 Task: Open Card Graphic Design Review in Board Diversity and Inclusion Initiatives to Workspace Enterprise Content Management and add a team member Softage.4@softage.net, a label Red, a checklist Content Creation, an attachment from your google drive, a color Red and finally, add a card description 'Conduct performance review for team member' and a comment 'Let us make sure we have a clear understanding of the objectives and requirements of this task before getting started.'. Add a start date 'Jan 08, 1900' with a due date 'Jan 15, 1900'
Action: Mouse moved to (80, 292)
Screenshot: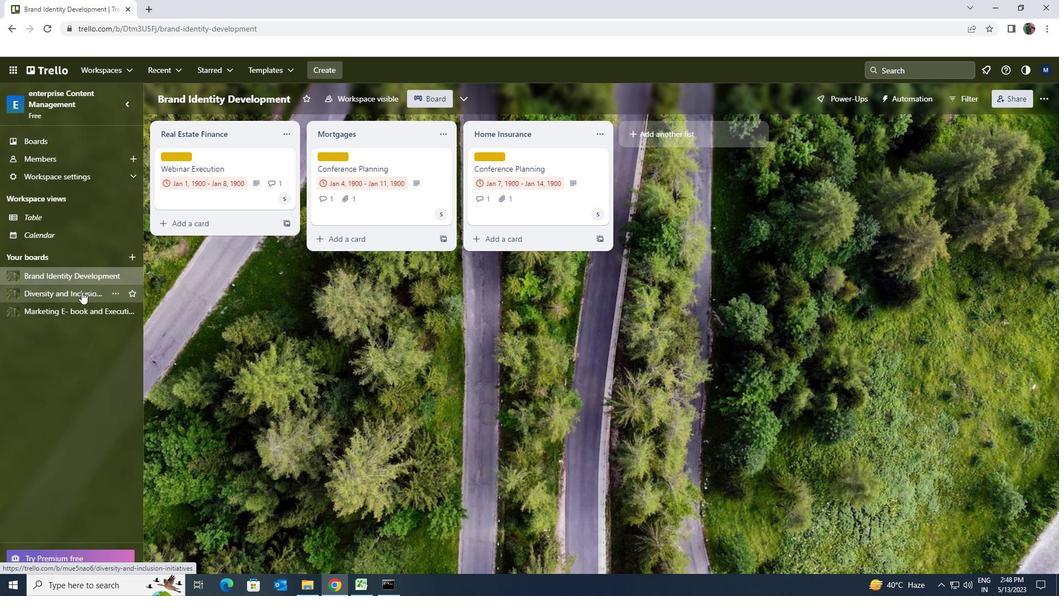 
Action: Mouse pressed left at (80, 292)
Screenshot: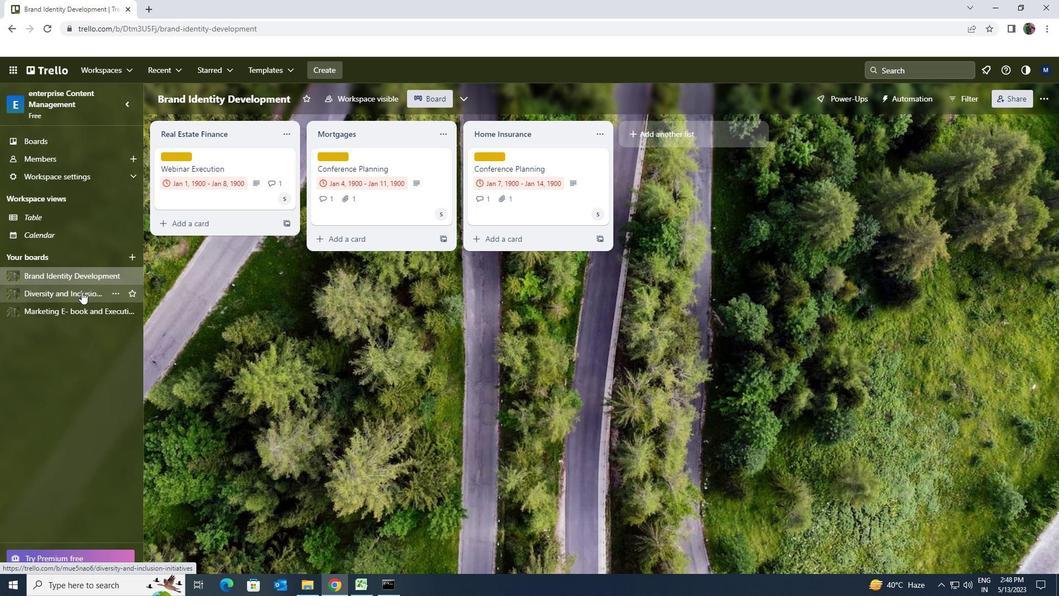 
Action: Mouse moved to (543, 152)
Screenshot: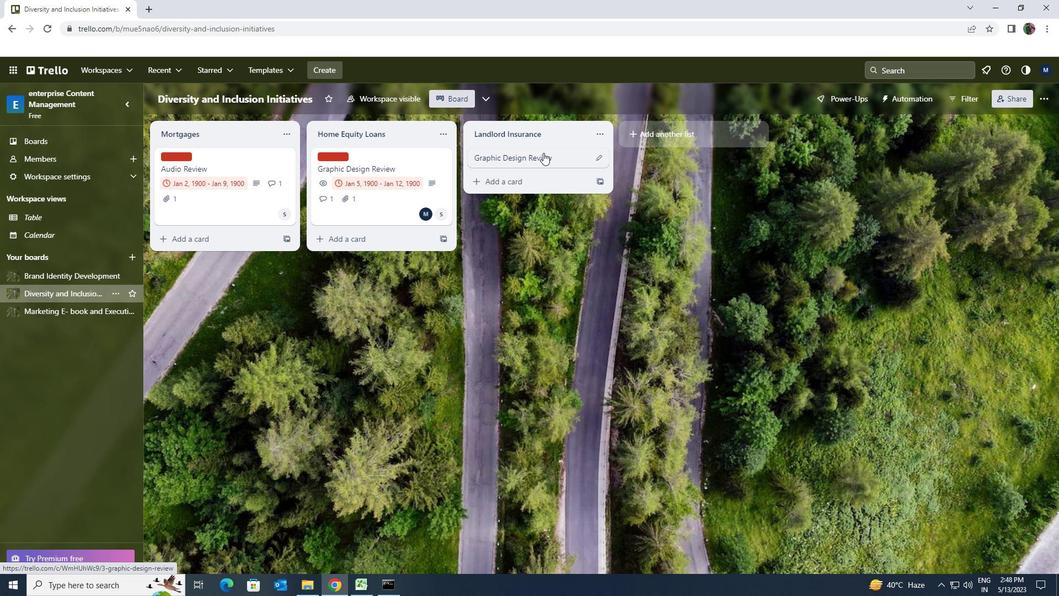 
Action: Mouse pressed left at (543, 152)
Screenshot: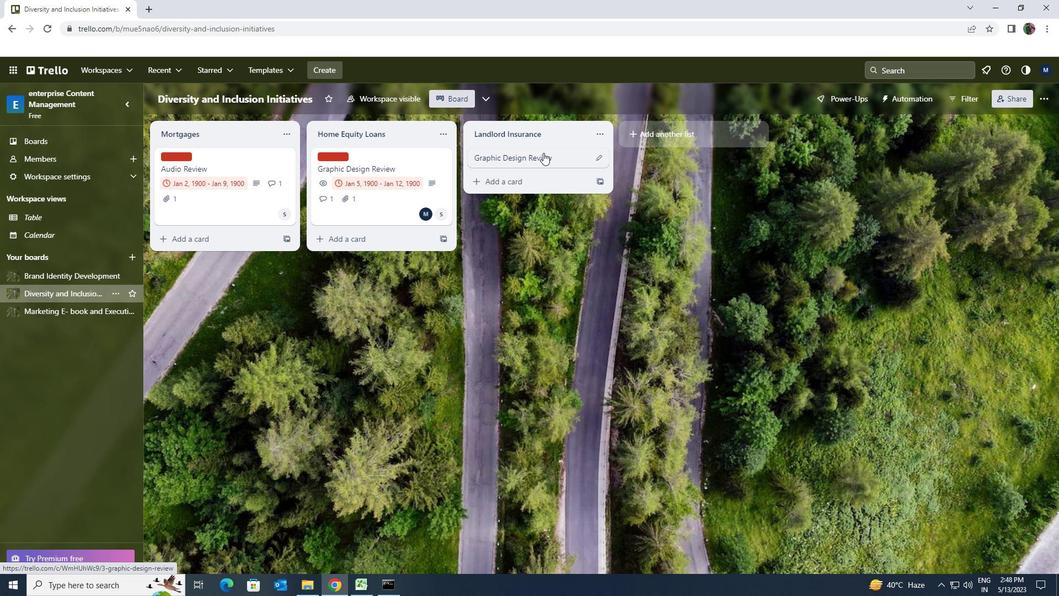 
Action: Mouse moved to (658, 154)
Screenshot: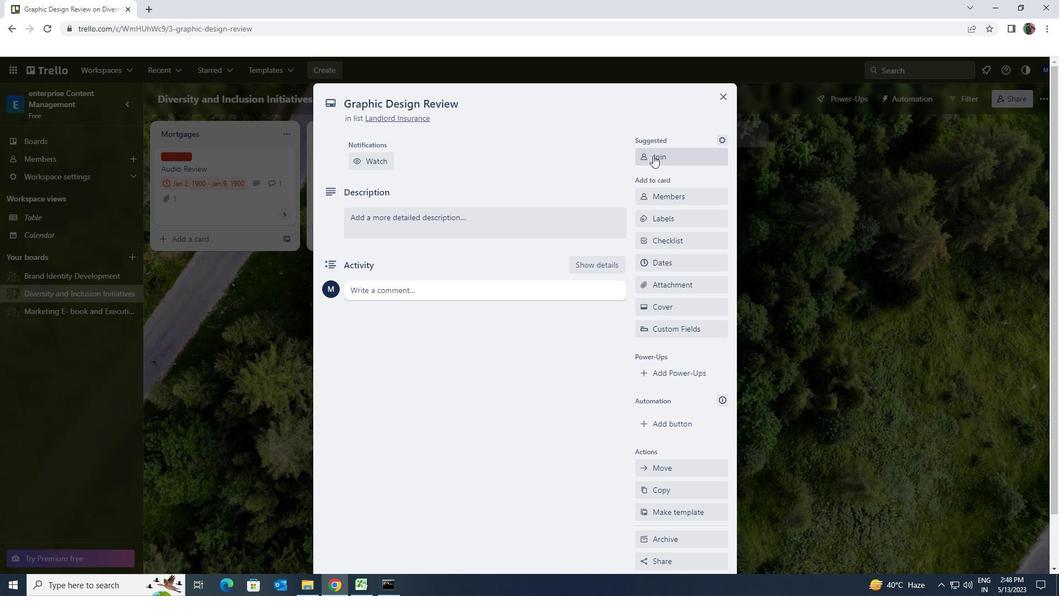 
Action: Mouse pressed left at (658, 154)
Screenshot: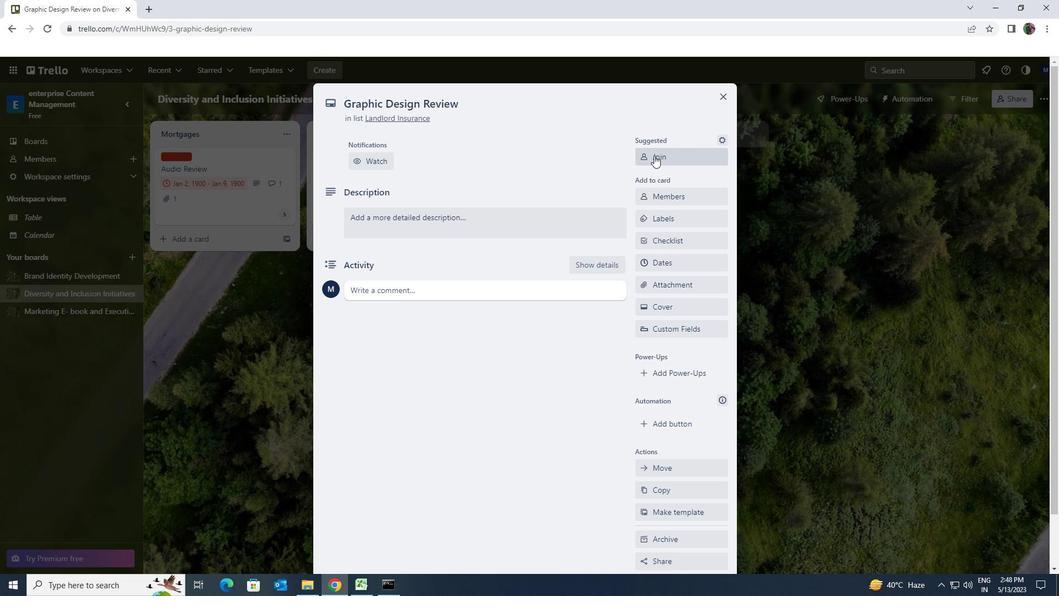 
Action: Mouse pressed left at (658, 154)
Screenshot: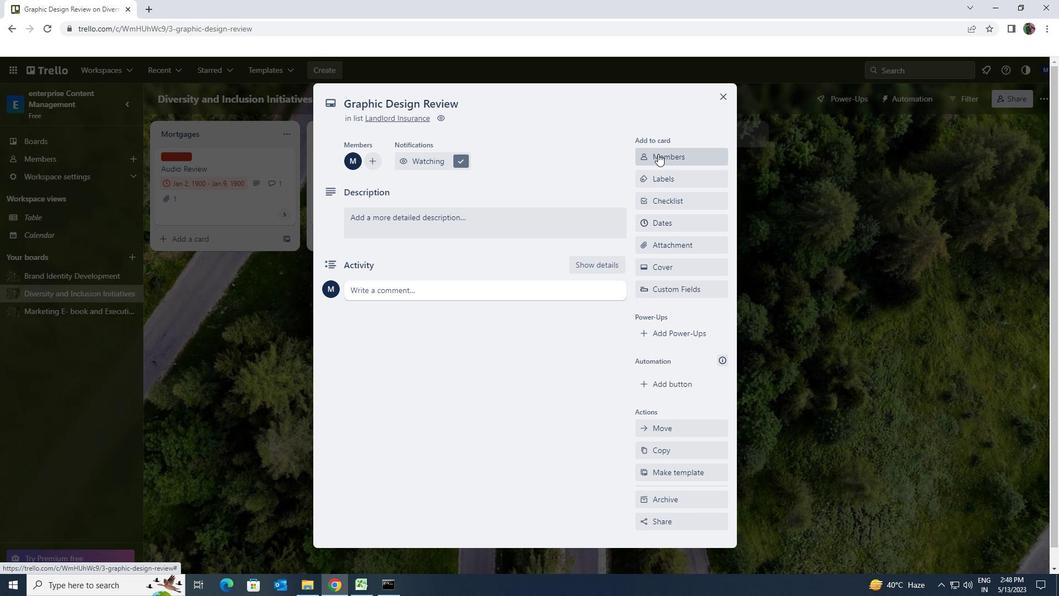 
Action: Key pressed softage.4<Key.shift>@SOFTAGE.NET
Screenshot: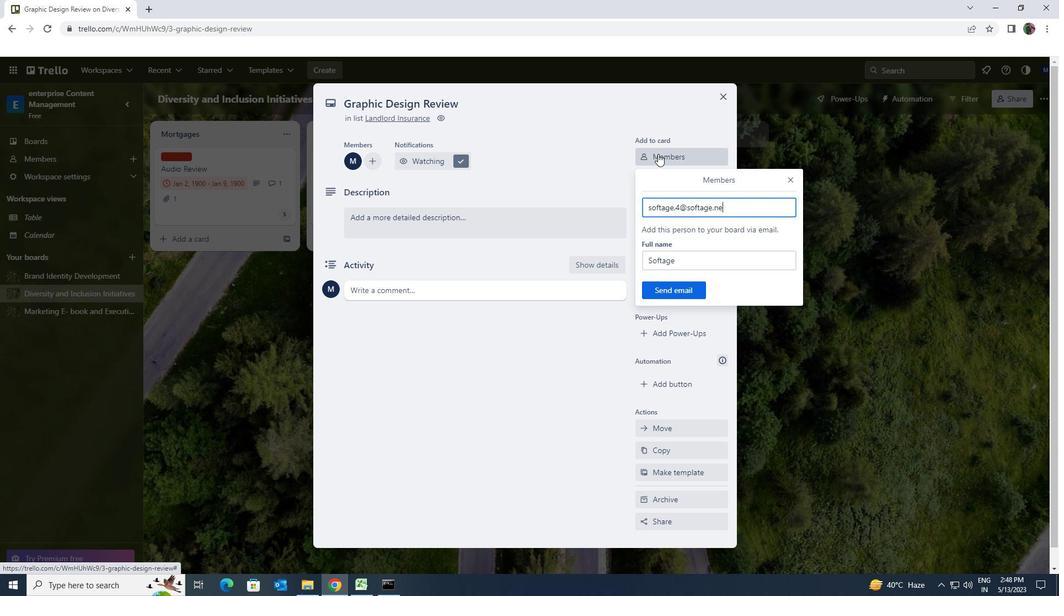 
Action: Mouse moved to (678, 287)
Screenshot: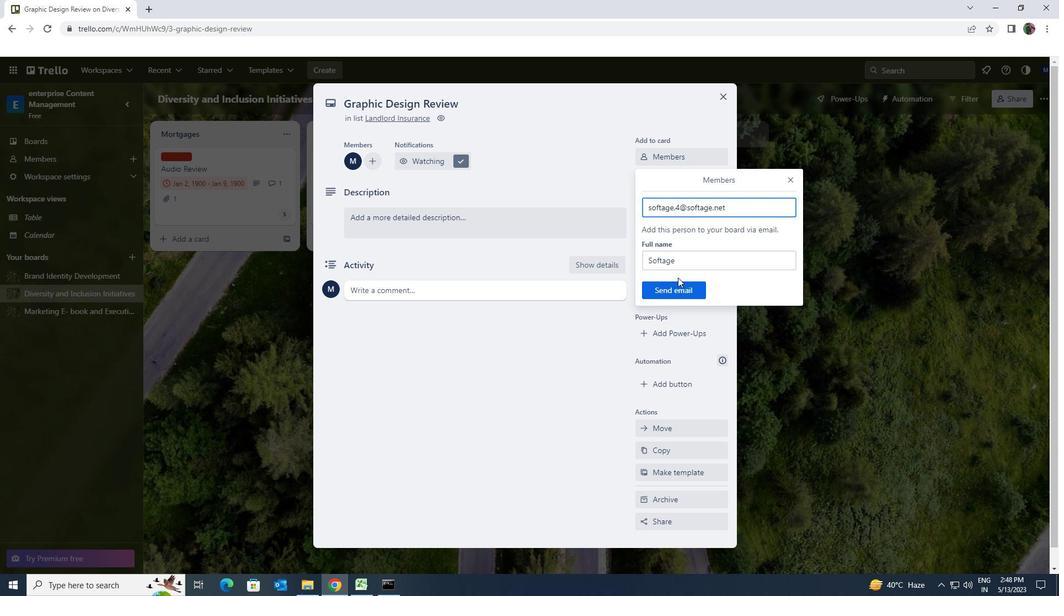 
Action: Mouse pressed left at (678, 287)
Screenshot: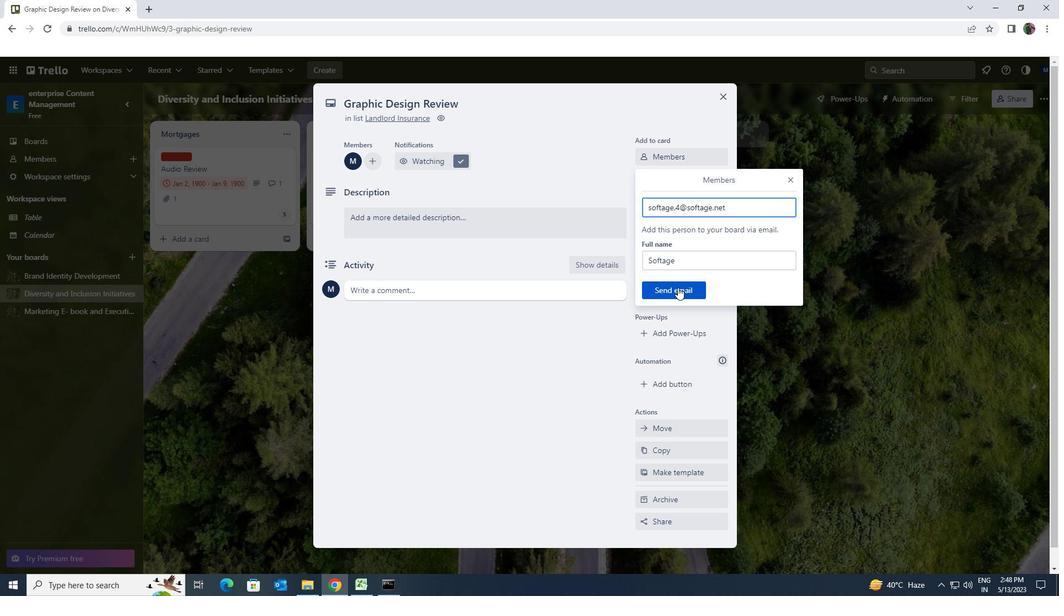 
Action: Mouse moved to (675, 181)
Screenshot: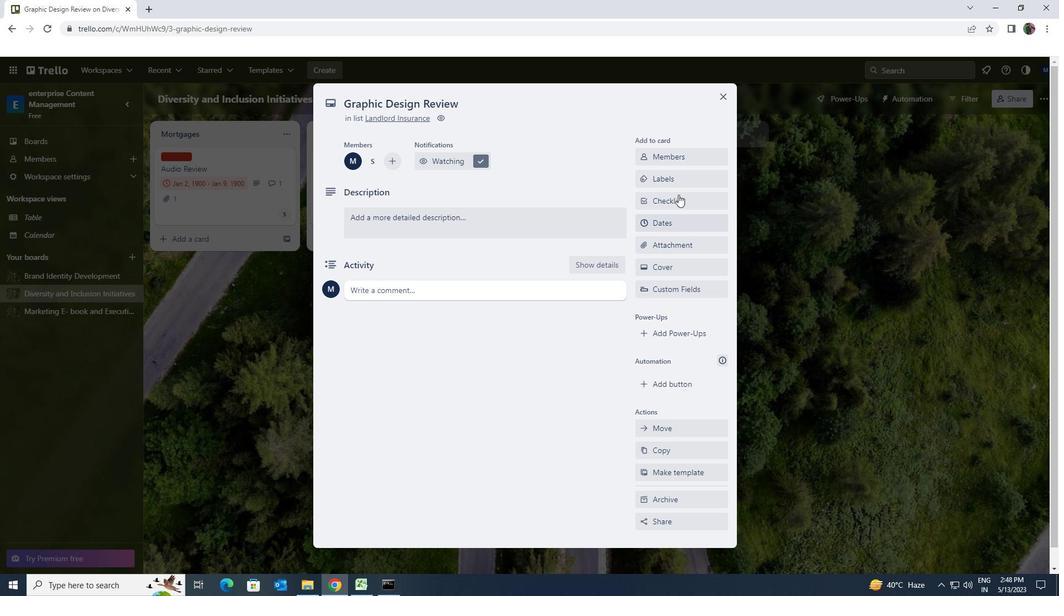 
Action: Mouse pressed left at (675, 181)
Screenshot: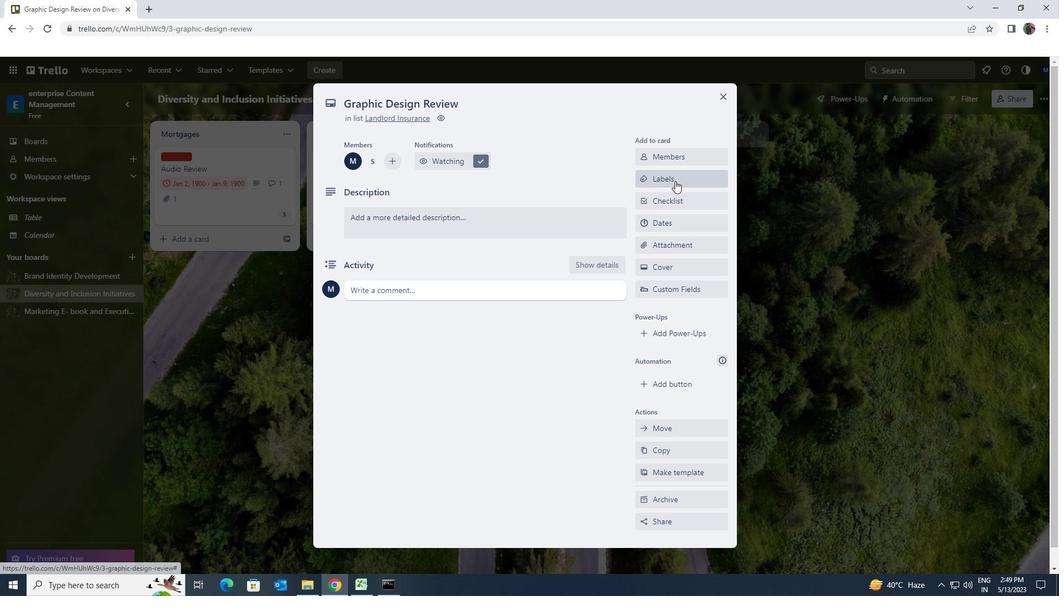 
Action: Mouse moved to (730, 415)
Screenshot: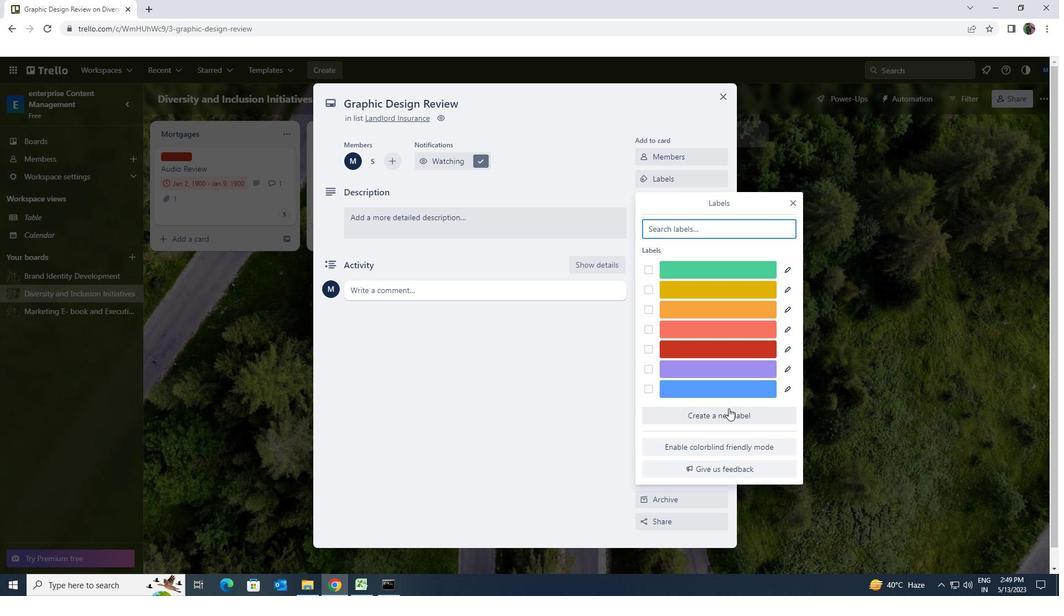 
Action: Mouse pressed left at (730, 415)
Screenshot: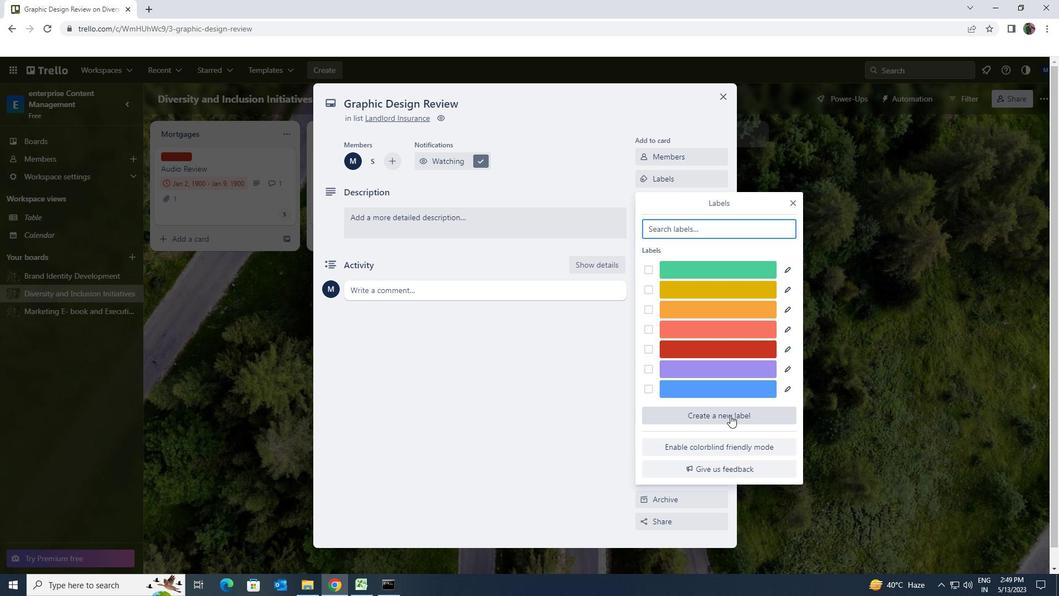 
Action: Mouse moved to (757, 379)
Screenshot: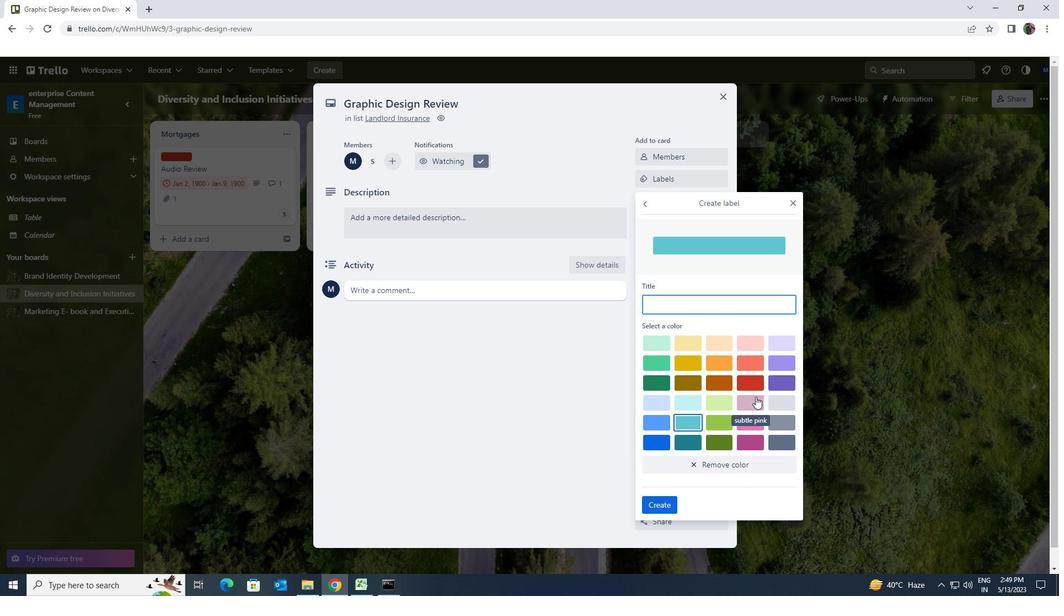 
Action: Mouse pressed left at (757, 379)
Screenshot: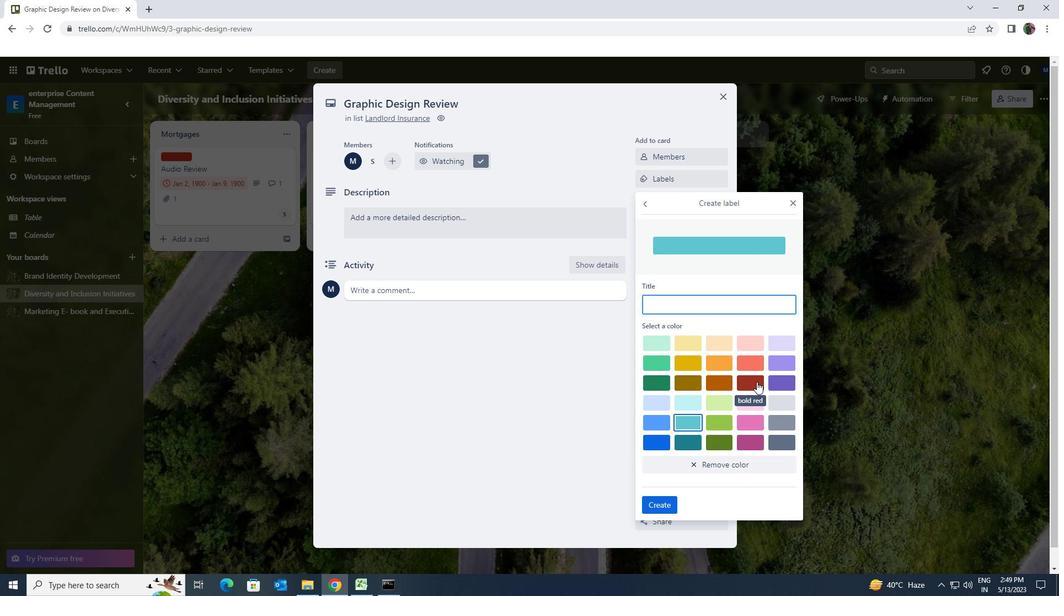 
Action: Mouse moved to (666, 500)
Screenshot: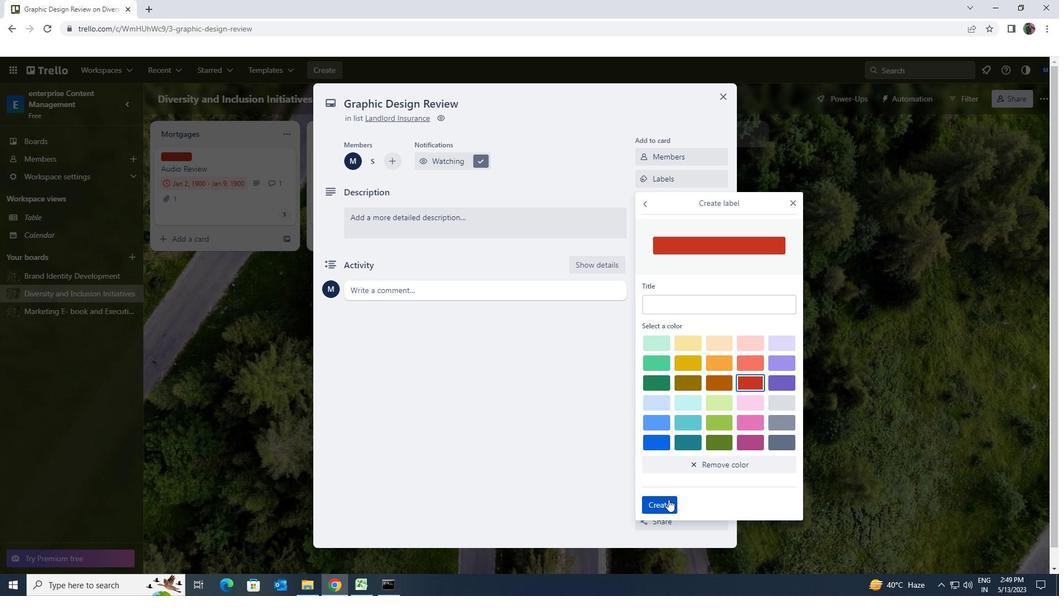 
Action: Mouse pressed left at (666, 500)
Screenshot: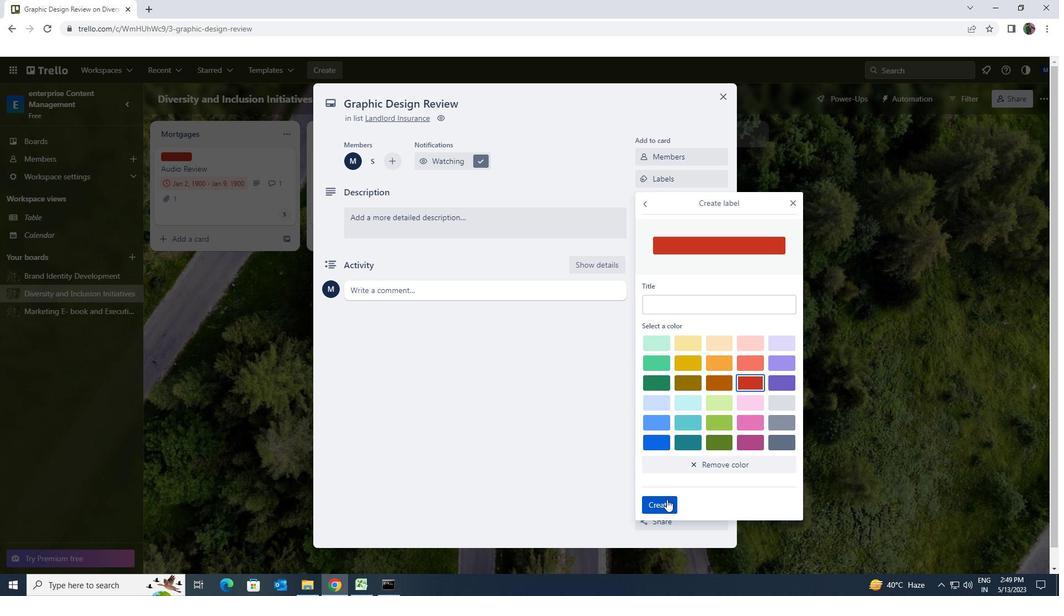 
Action: Mouse moved to (792, 203)
Screenshot: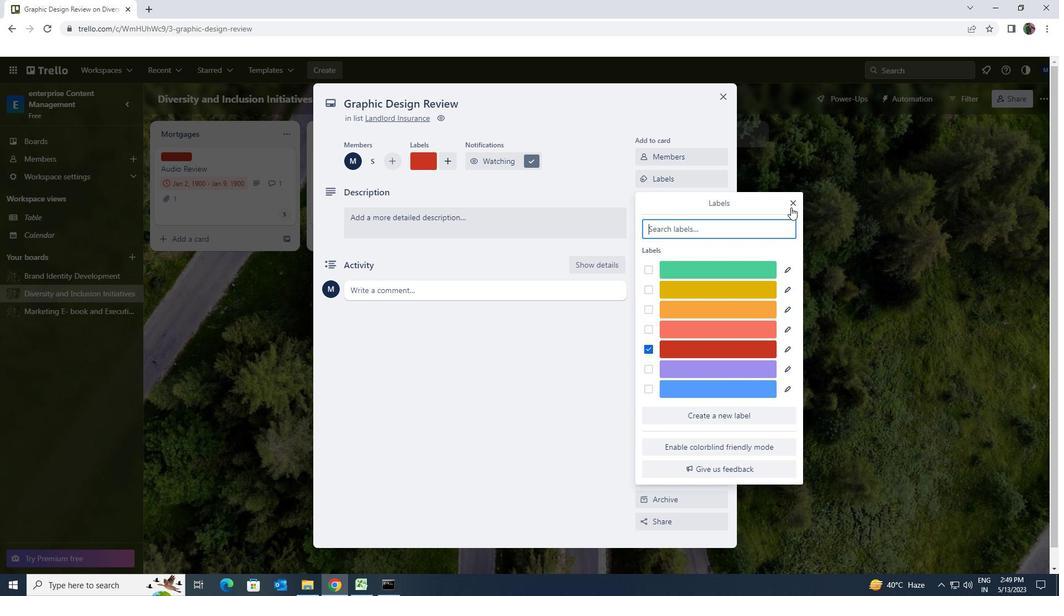 
Action: Mouse pressed left at (792, 203)
Screenshot: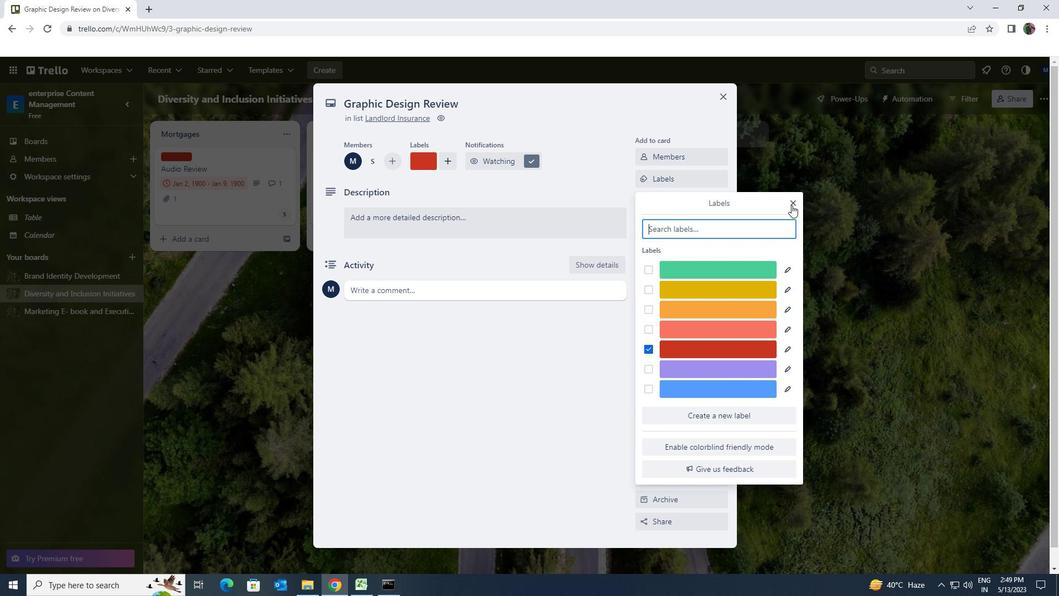 
Action: Mouse moved to (696, 202)
Screenshot: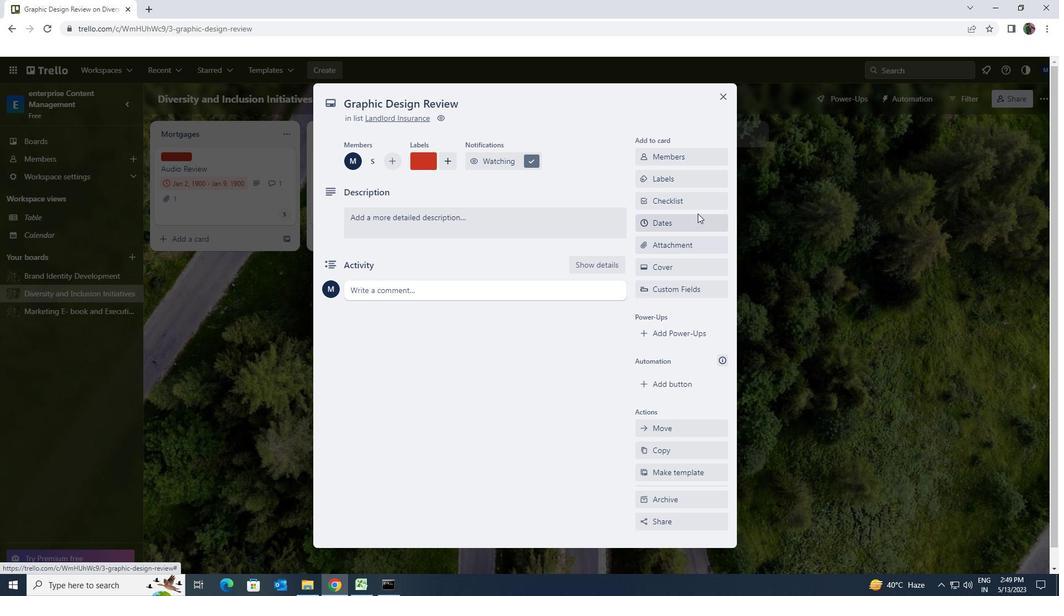 
Action: Mouse pressed left at (696, 202)
Screenshot: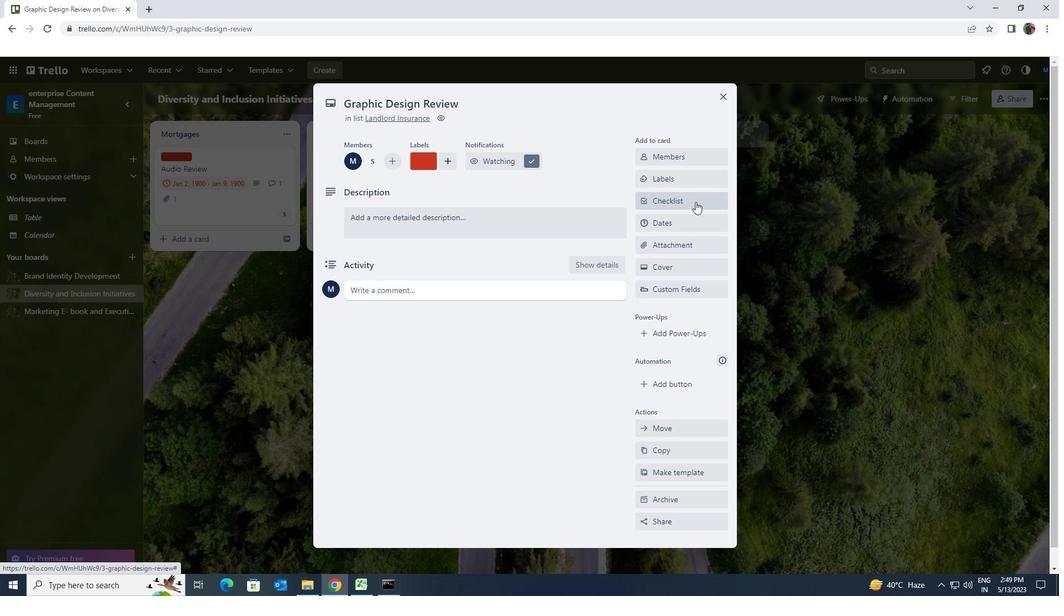 
Action: Key pressed <Key.shift>CONTENT<Key.space><Key.shift>CREATION
Screenshot: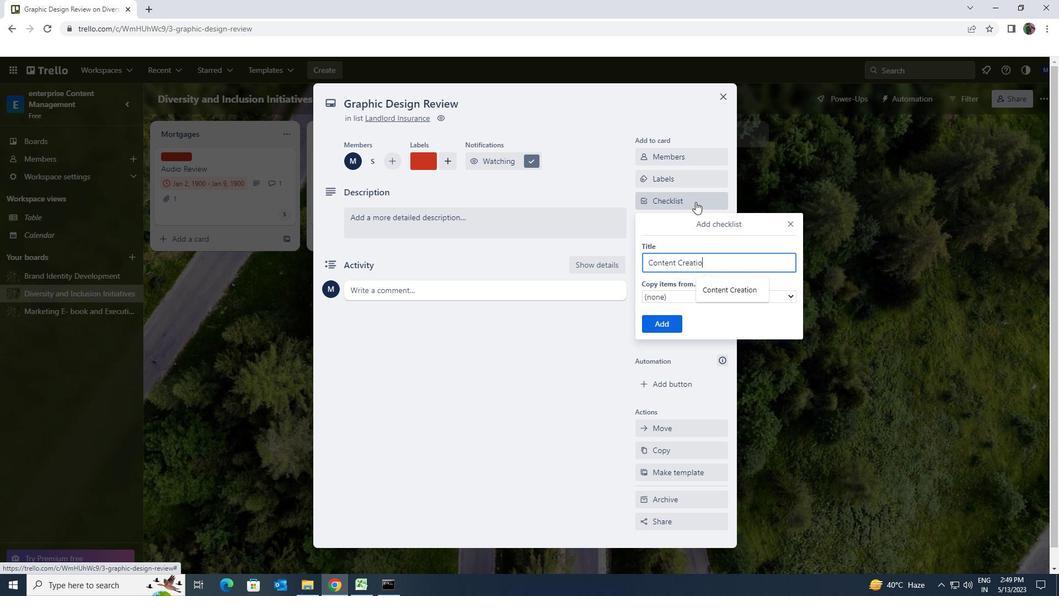 
Action: Mouse moved to (678, 318)
Screenshot: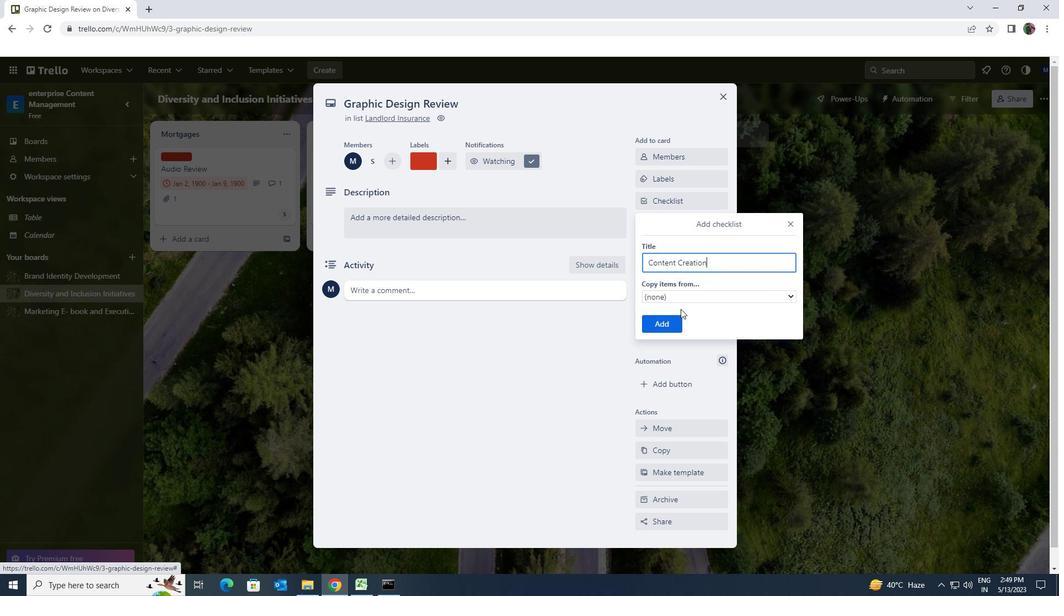 
Action: Mouse pressed left at (678, 318)
Screenshot: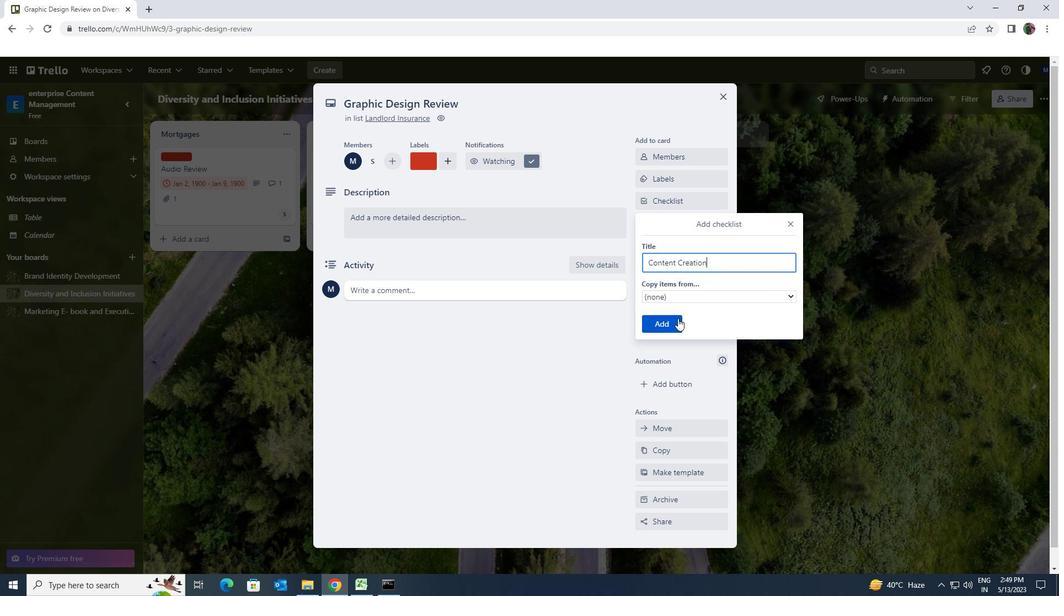
Action: Mouse moved to (678, 243)
Screenshot: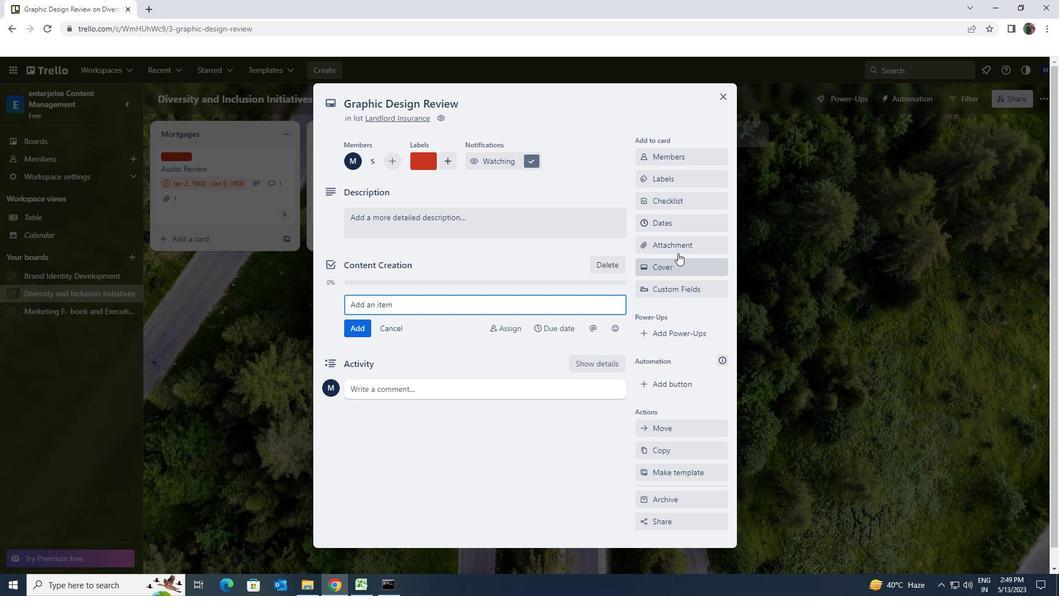 
Action: Mouse pressed left at (678, 243)
Screenshot: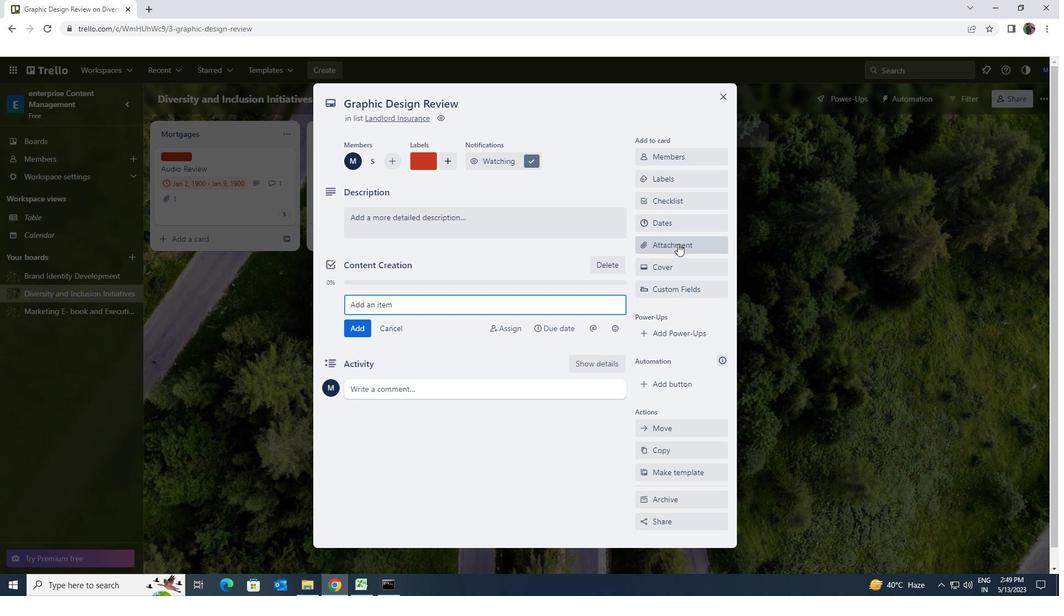 
Action: Mouse moved to (680, 326)
Screenshot: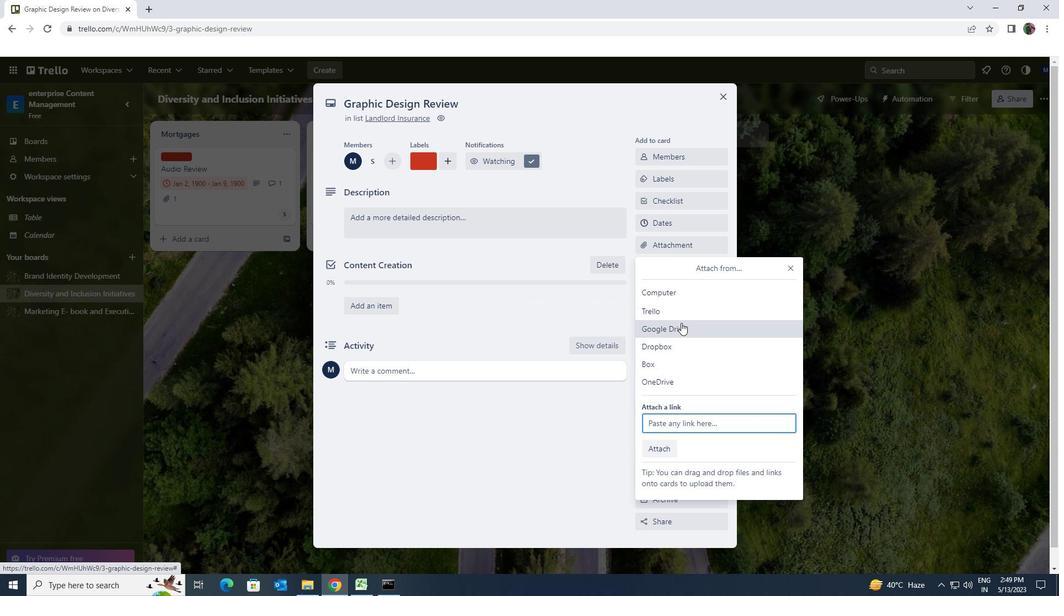 
Action: Mouse pressed left at (680, 326)
Screenshot: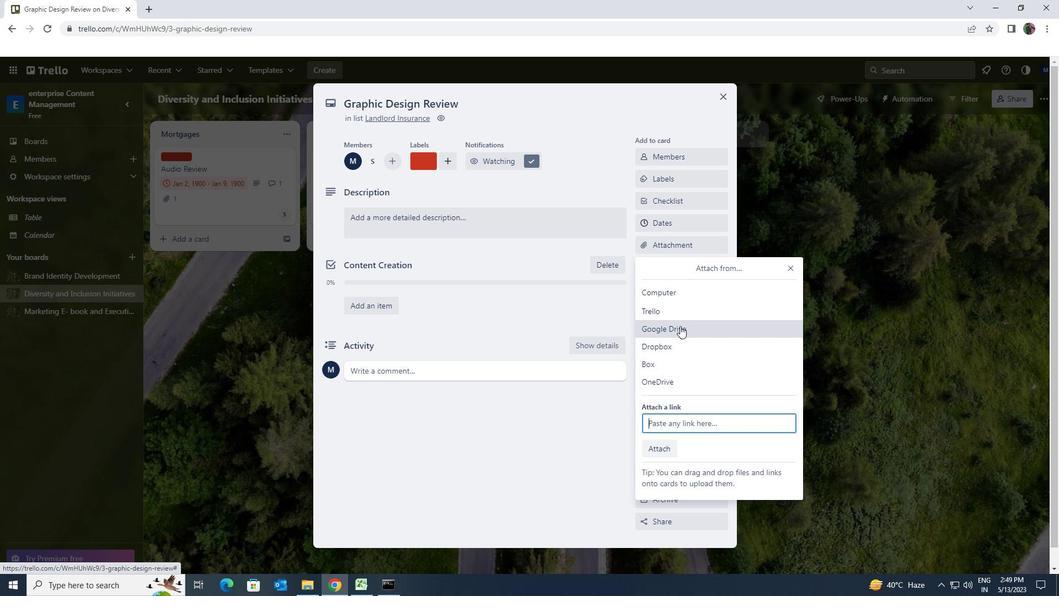 
Action: Mouse moved to (452, 336)
Screenshot: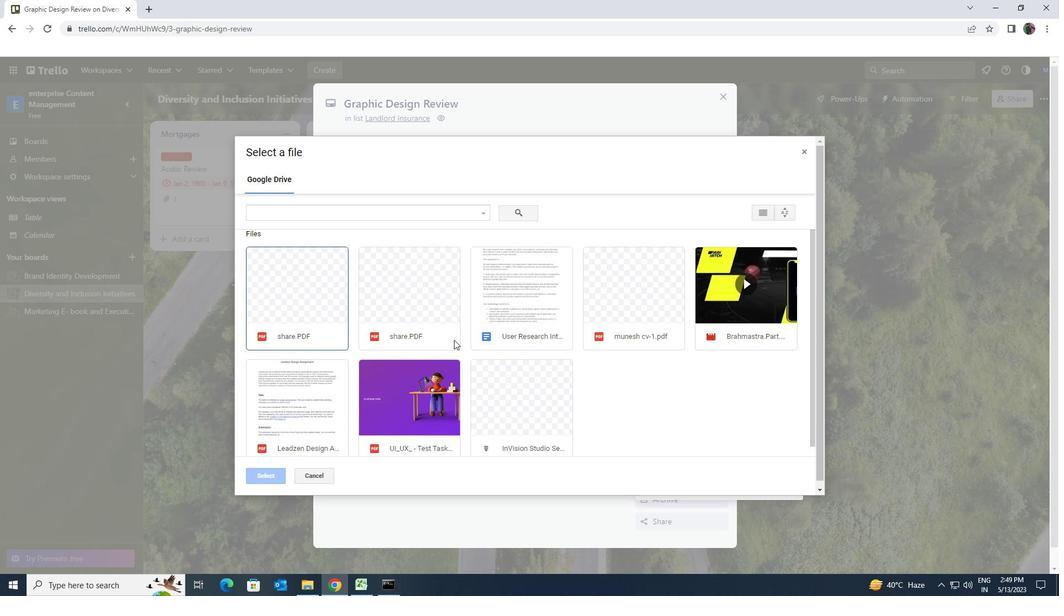 
Action: Mouse pressed left at (452, 336)
Screenshot: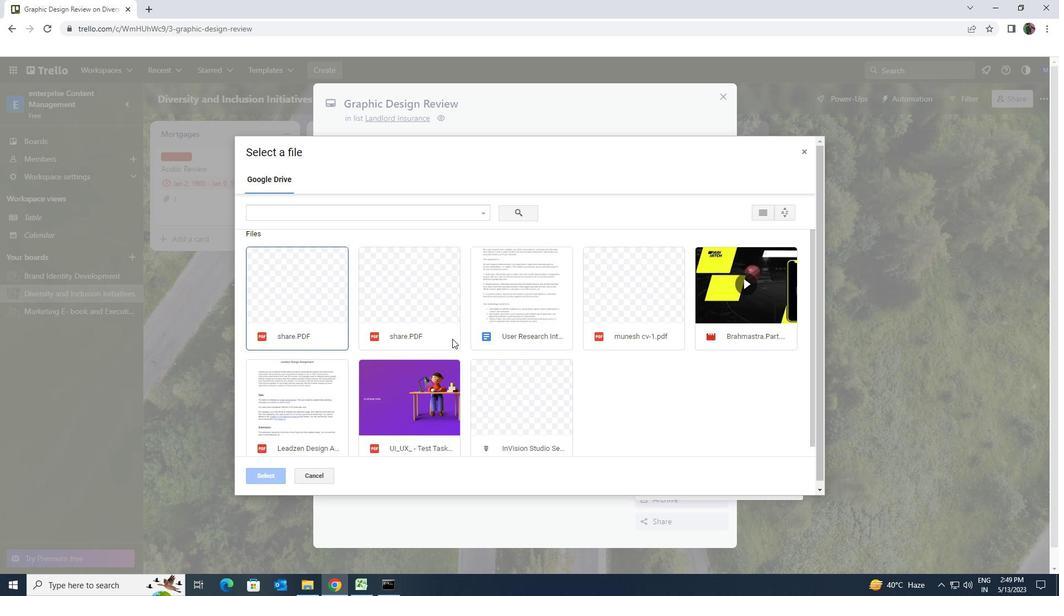 
Action: Mouse moved to (278, 470)
Screenshot: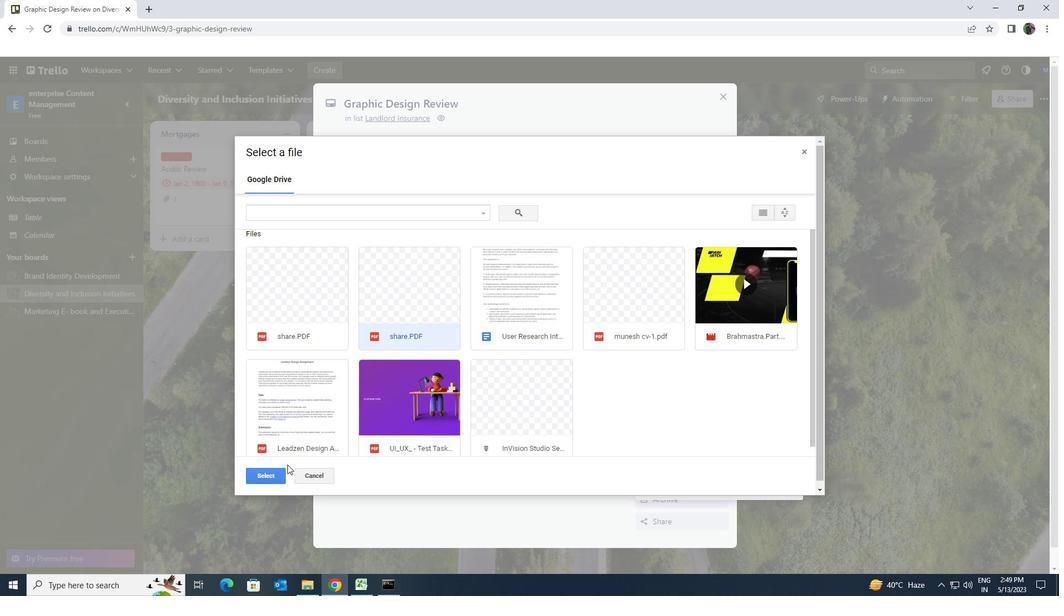 
Action: Mouse pressed left at (278, 470)
Screenshot: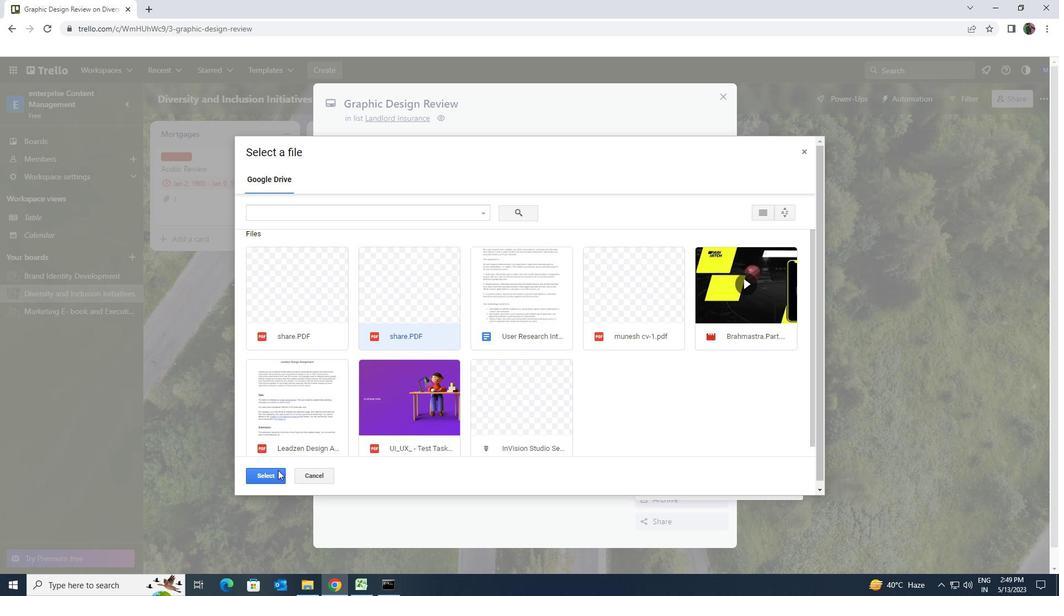 
Action: Mouse moved to (400, 224)
Screenshot: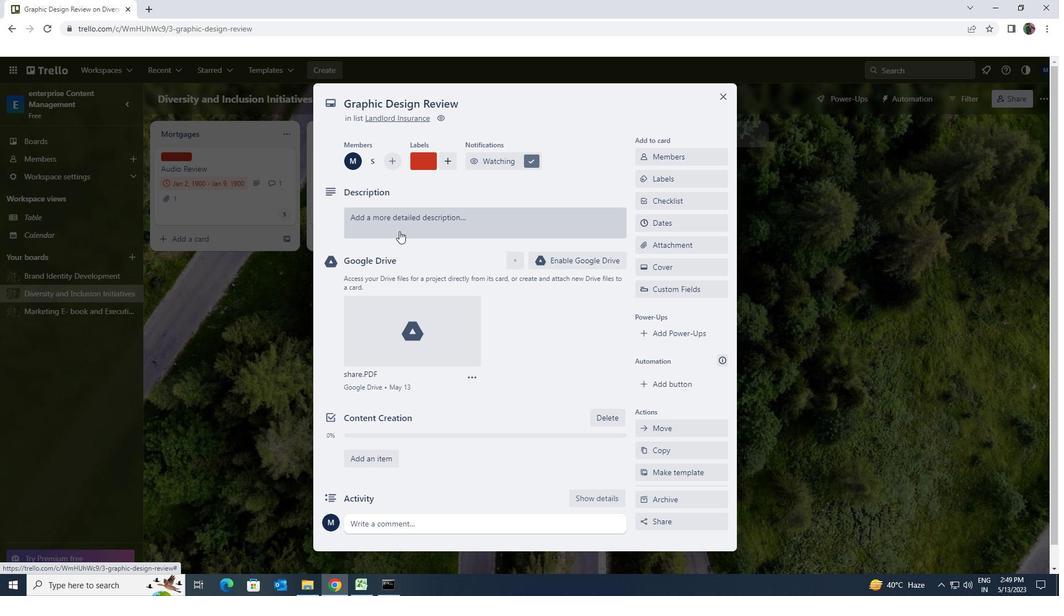 
Action: Mouse pressed left at (400, 224)
Screenshot: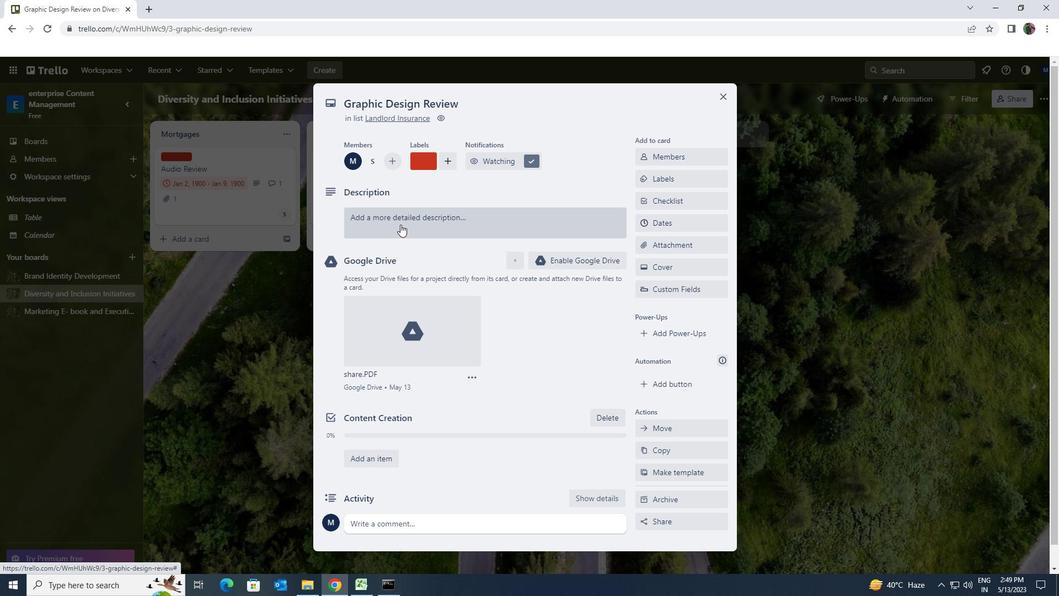 
Action: Mouse moved to (402, 223)
Screenshot: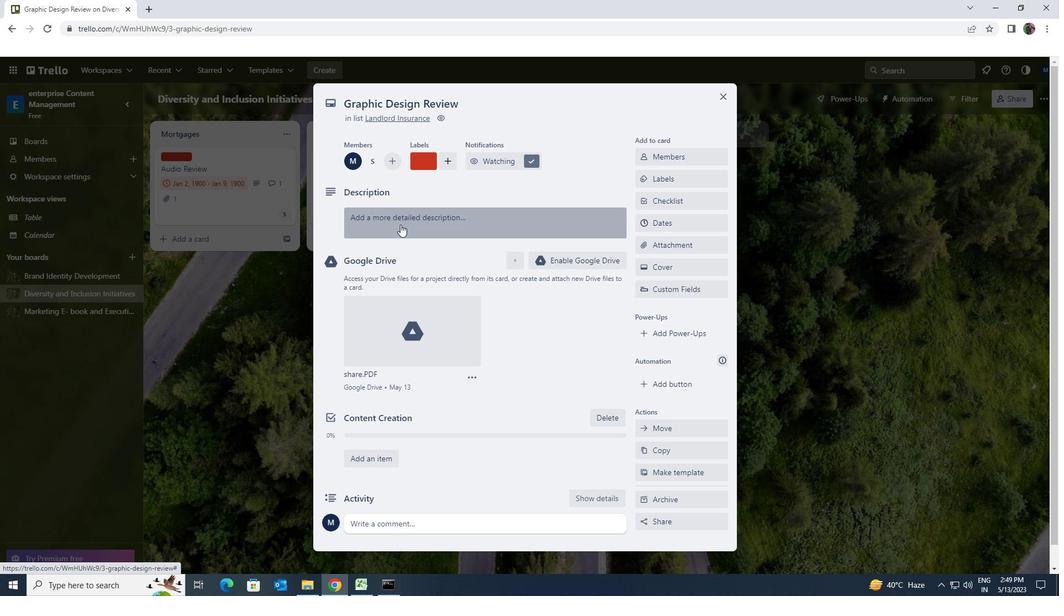 
Action: Key pressed <Key.shift>CONDUCT<Key.space><Key.shift><Key.shift><Key.shift><Key.shift><Key.shift><Key.shift><Key.shift><Key.shift><Key.shift><Key.shift><Key.shift><Key.shift><Key.shift><Key.shift><Key.shift><Key.shift><Key.shift><Key.shift><Key.shift><Key.shift><Key.shift><Key.shift><Key.shift><Key.shift><Key.shift><Key.shift><Key.shift><Key.shift><Key.shift><Key.shift><Key.shift><Key.shift><Key.shift>PERFORMANCE<Key.space>REVIEW<Key.space>FOR<Key.space>TEAM<Key.space>MEMBER
Screenshot: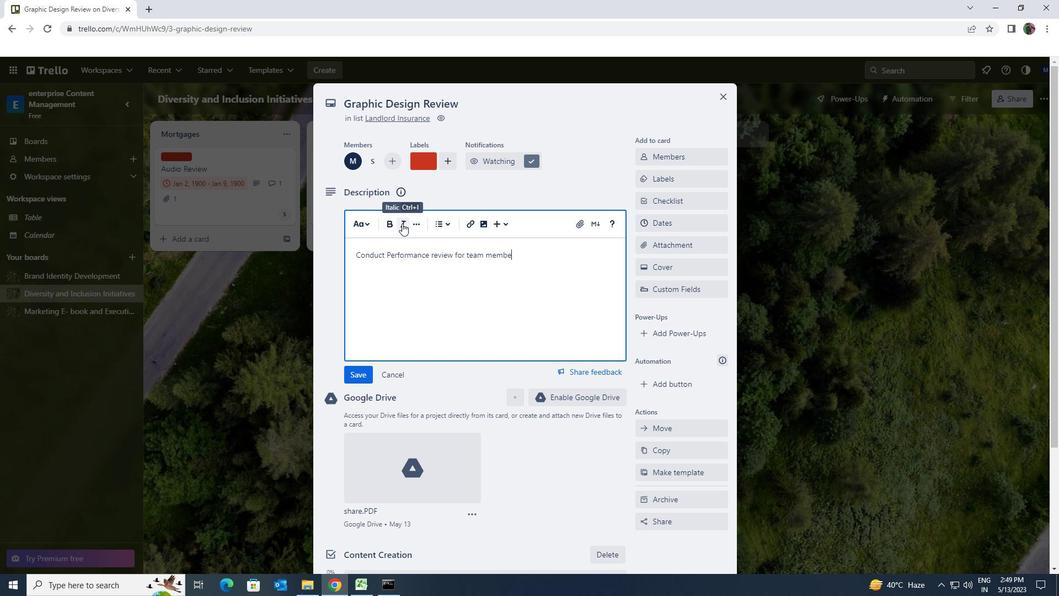 
Action: Mouse moved to (365, 369)
Screenshot: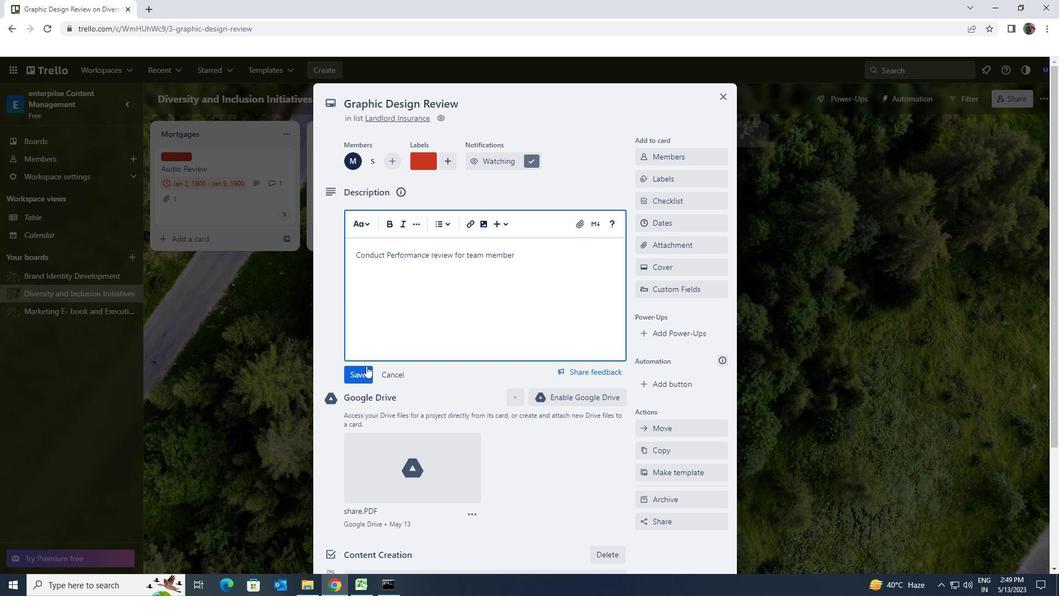 
Action: Mouse pressed left at (365, 369)
Screenshot: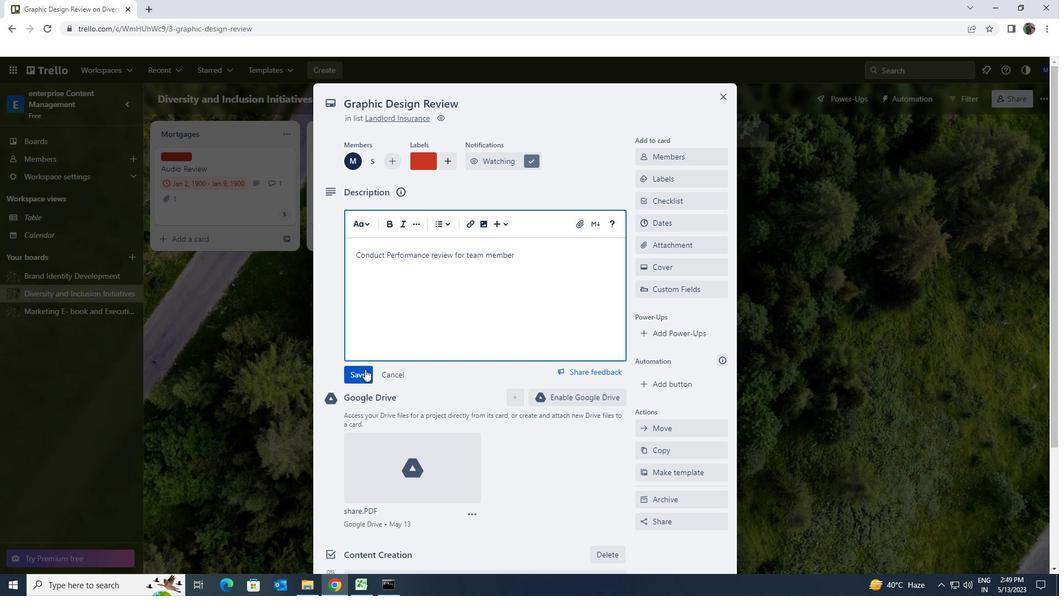 
Action: Mouse moved to (367, 369)
Screenshot: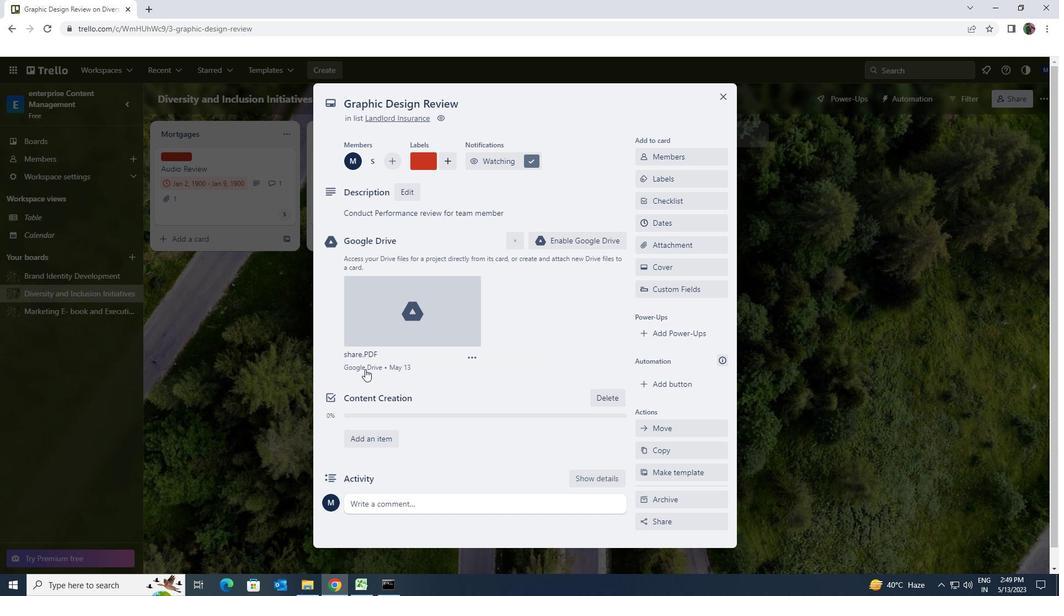 
Action: Mouse scrolled (367, 368) with delta (0, 0)
Screenshot: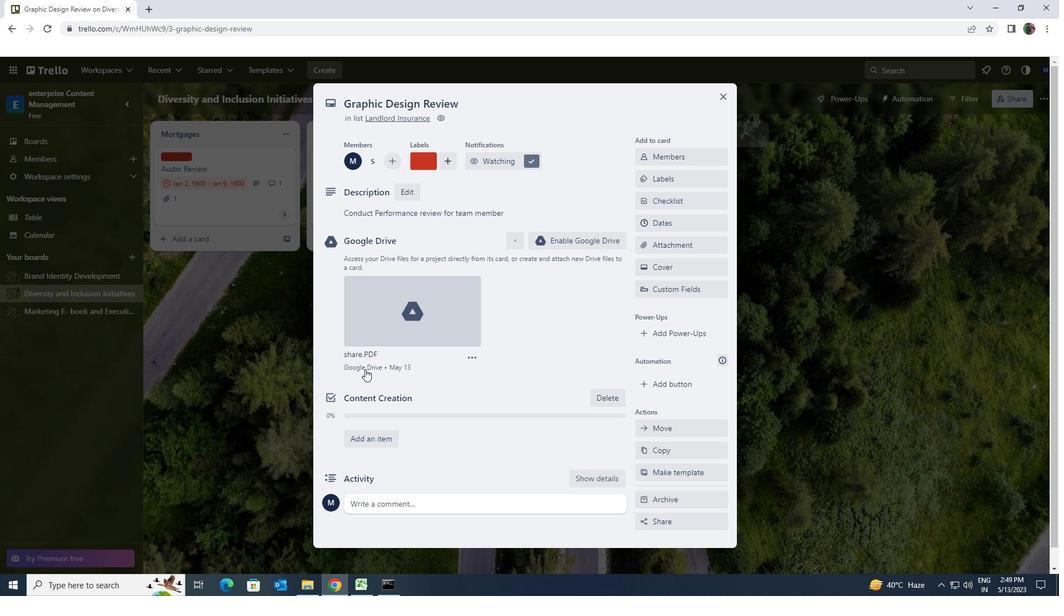 
Action: Mouse moved to (376, 481)
Screenshot: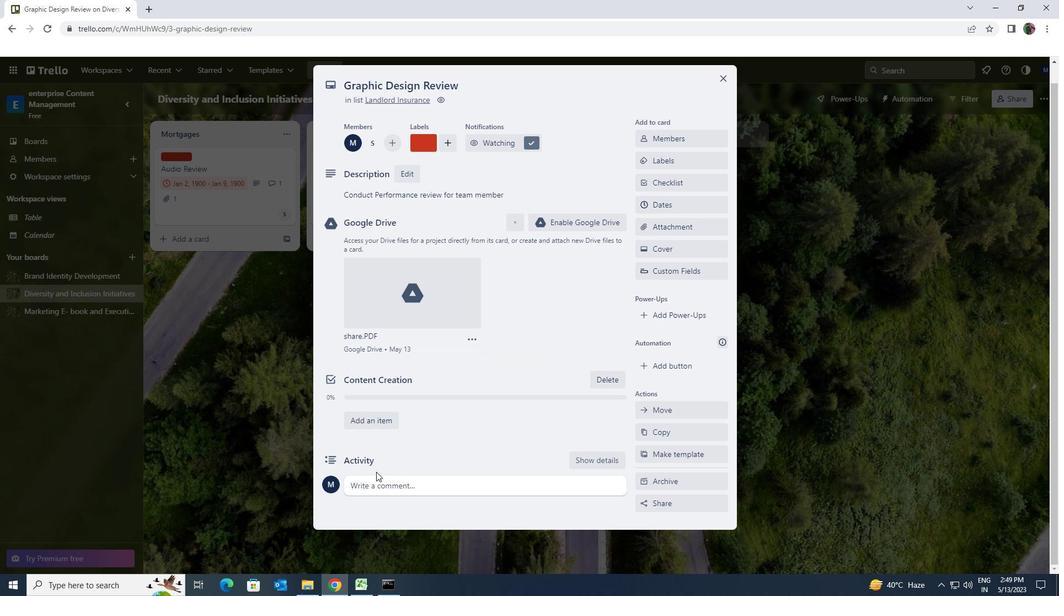 
Action: Mouse pressed left at (376, 481)
Screenshot: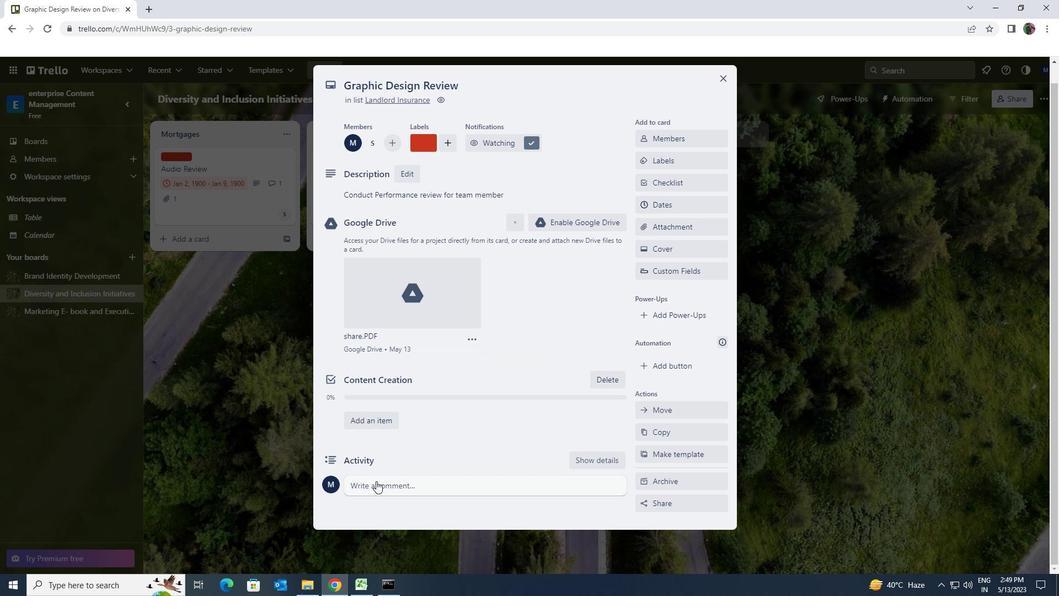 
Action: Key pressed <Key.shift>LET<Key.space>US<Key.space>AMK<Key.backspace><Key.backspace><Key.backspace><Key.backspace><Key.space>MAKE<Key.space>SURE<Key.space>WE<Key.space>HAVE<Key.space>A<Key.space>CLEAR<Key.space>UNDERSTANDING<Key.space>OF<Key.space>THE<Key.space>OBJECTIVE<Key.space>AND<Key.space>REQUIREMENTS<Key.space>OF<Key.space>THI<Key.space>S<Key.backspace><Key.backspace>S<Key.space>TASK<Key.space>BEFORE<Key.space>GETTING<Key.space>STAT<Key.backspace>RTED
Screenshot: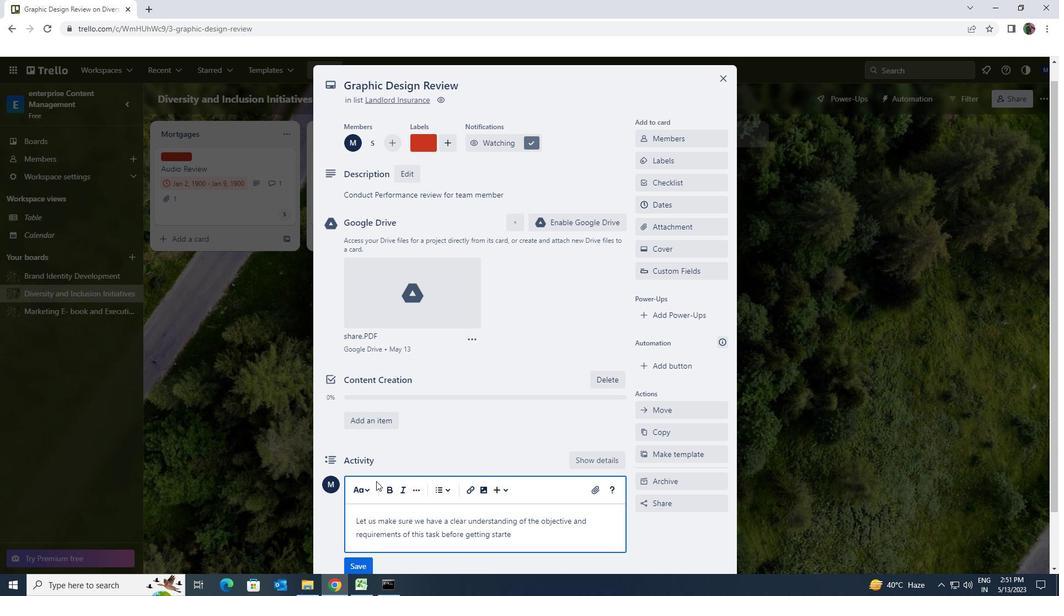 
Action: Mouse scrolled (376, 480) with delta (0, 0)
Screenshot: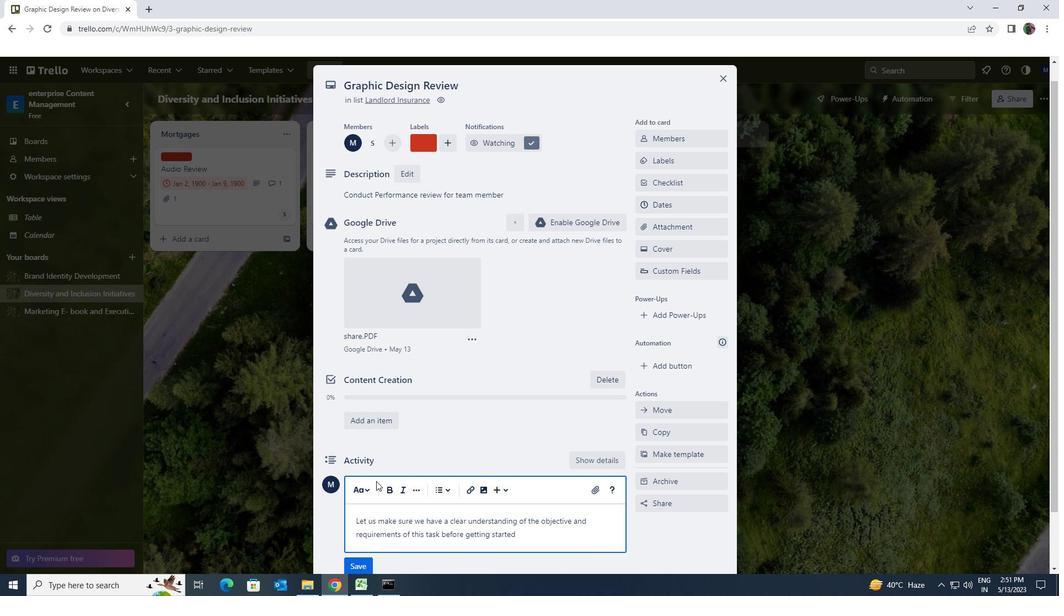 
Action: Mouse scrolled (376, 480) with delta (0, 0)
Screenshot: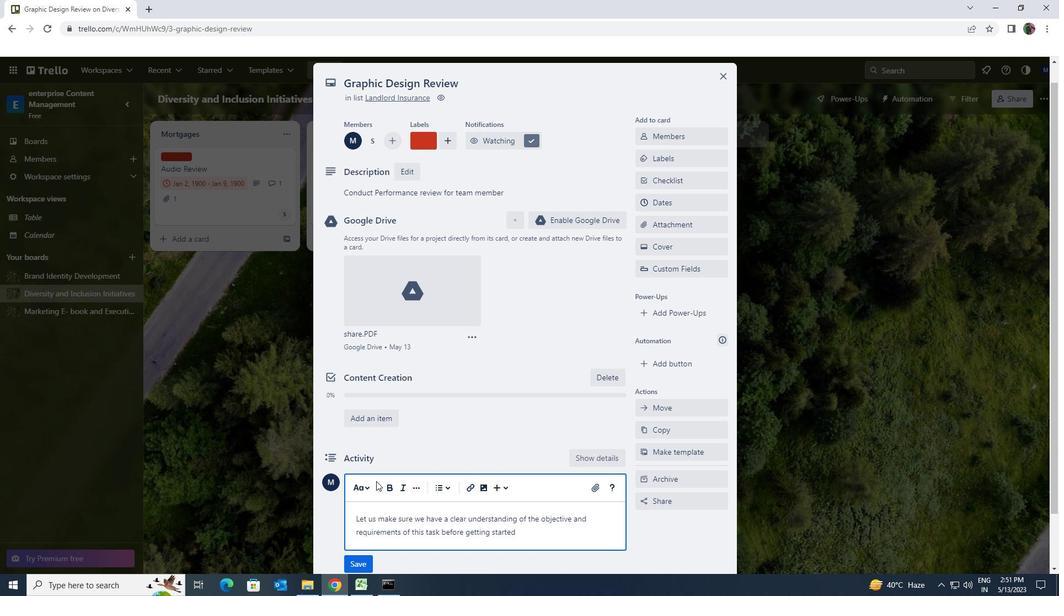 
Action: Mouse moved to (361, 498)
Screenshot: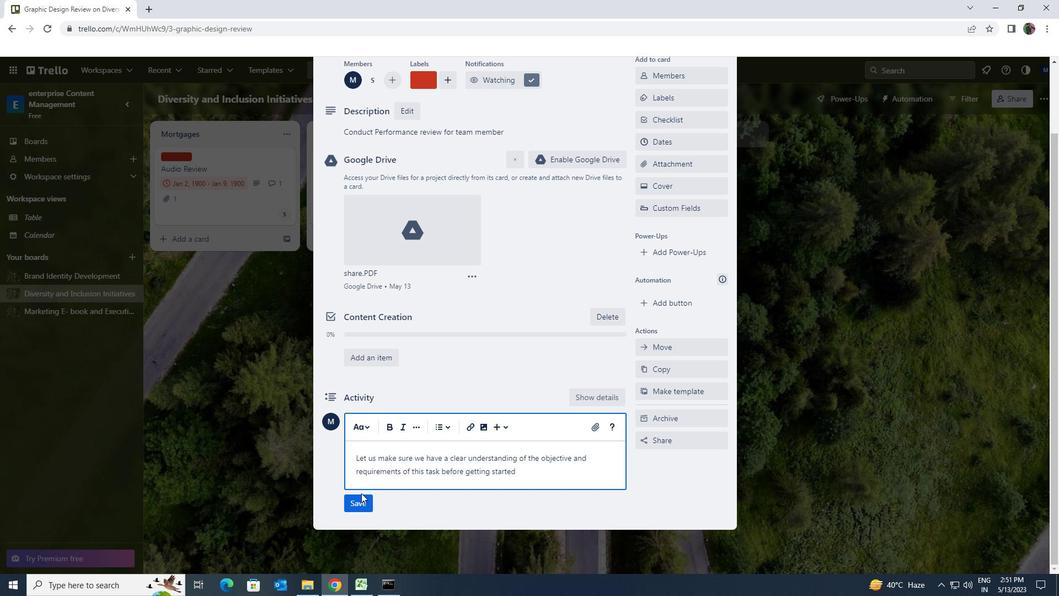 
Action: Mouse pressed left at (361, 498)
Screenshot: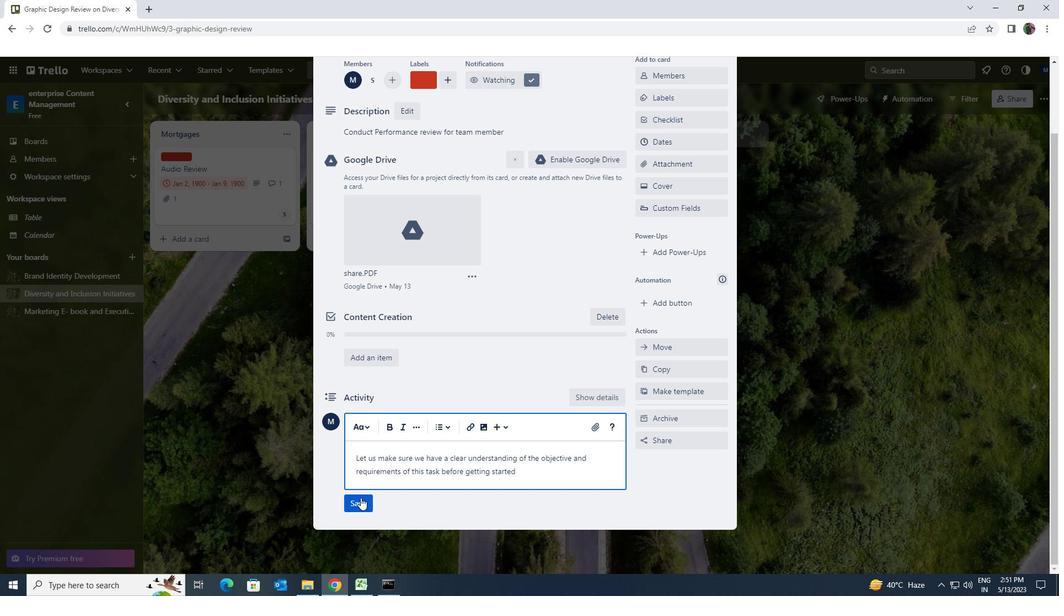 
Action: Mouse moved to (474, 474)
Screenshot: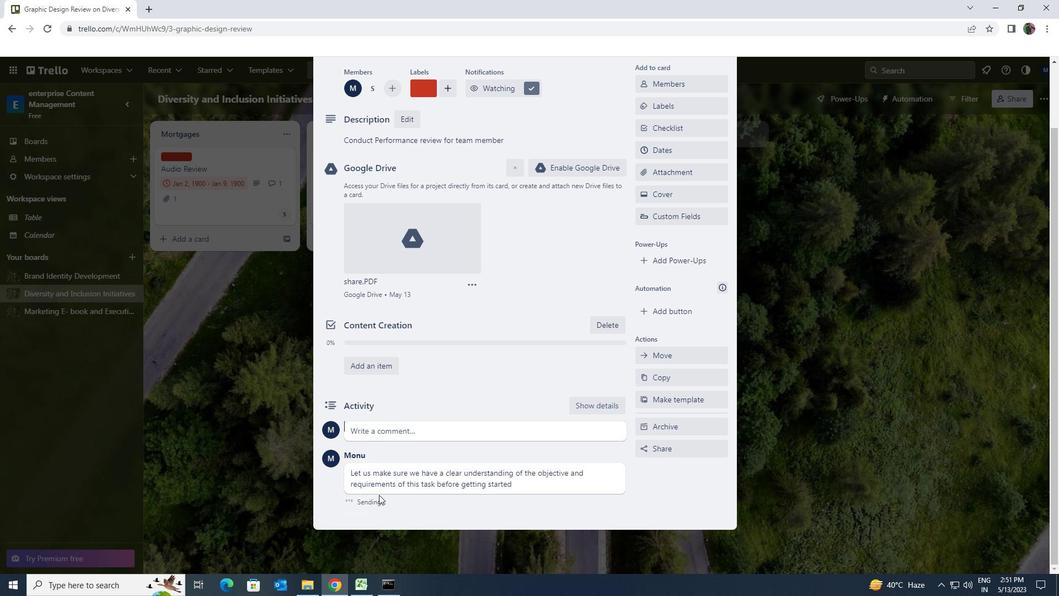 
Action: Mouse scrolled (474, 474) with delta (0, 0)
Screenshot: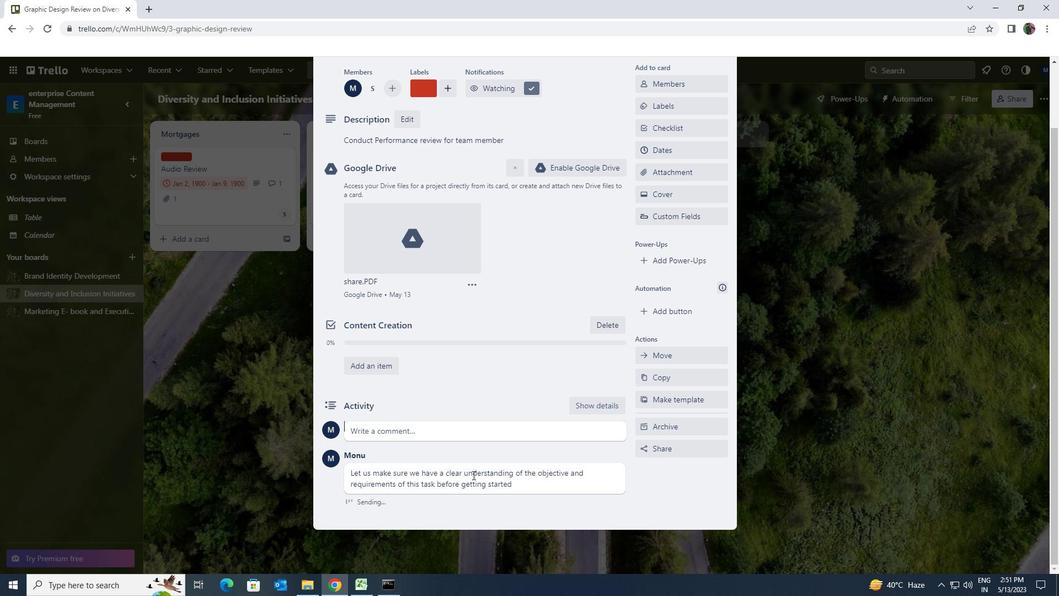 
Action: Mouse scrolled (474, 474) with delta (0, 0)
Screenshot: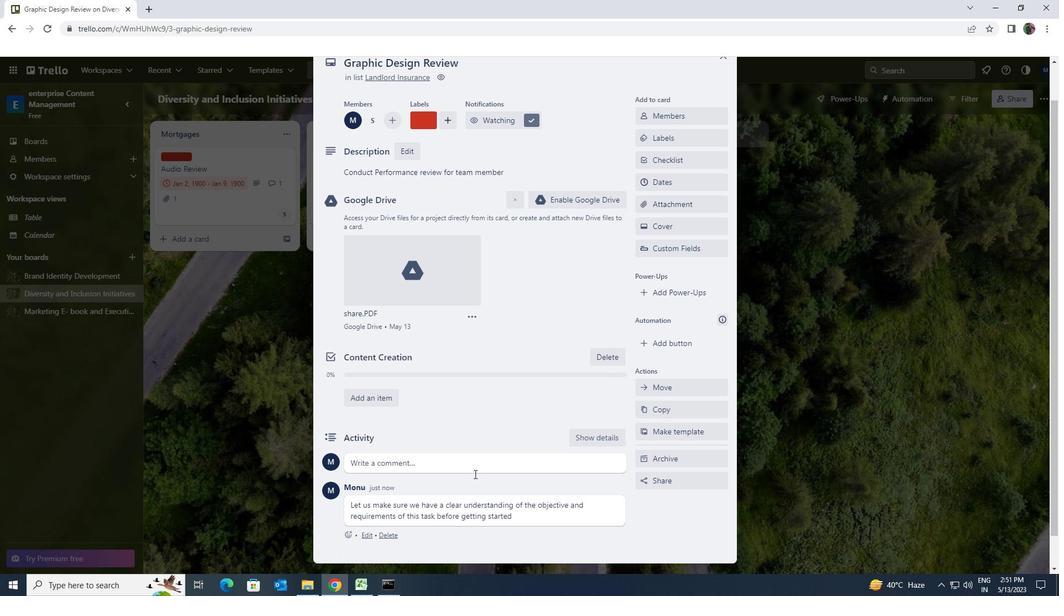 
Action: Mouse moved to (645, 224)
Screenshot: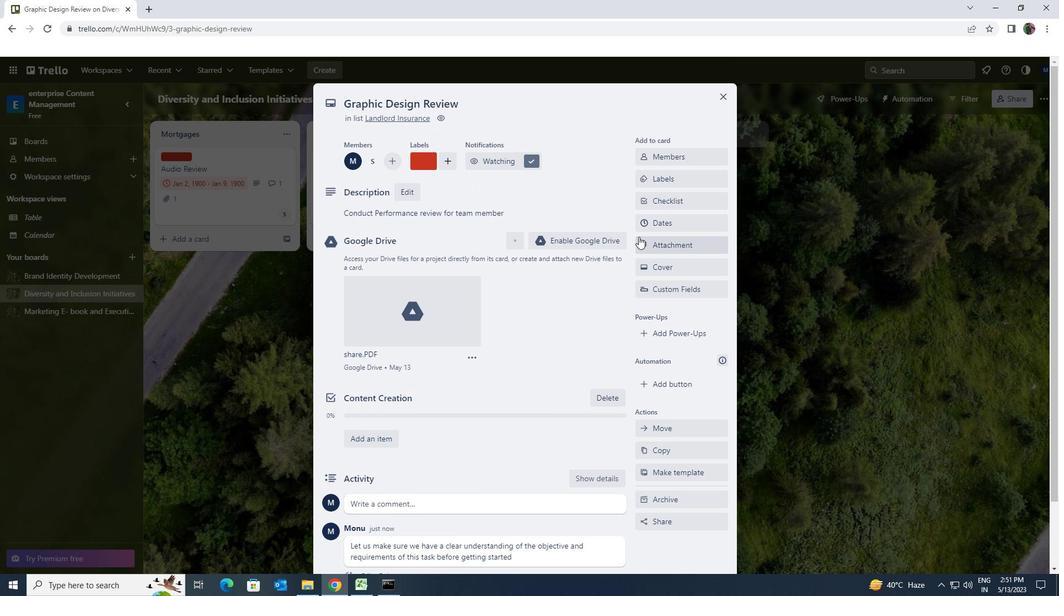 
Action: Mouse pressed left at (645, 224)
Screenshot: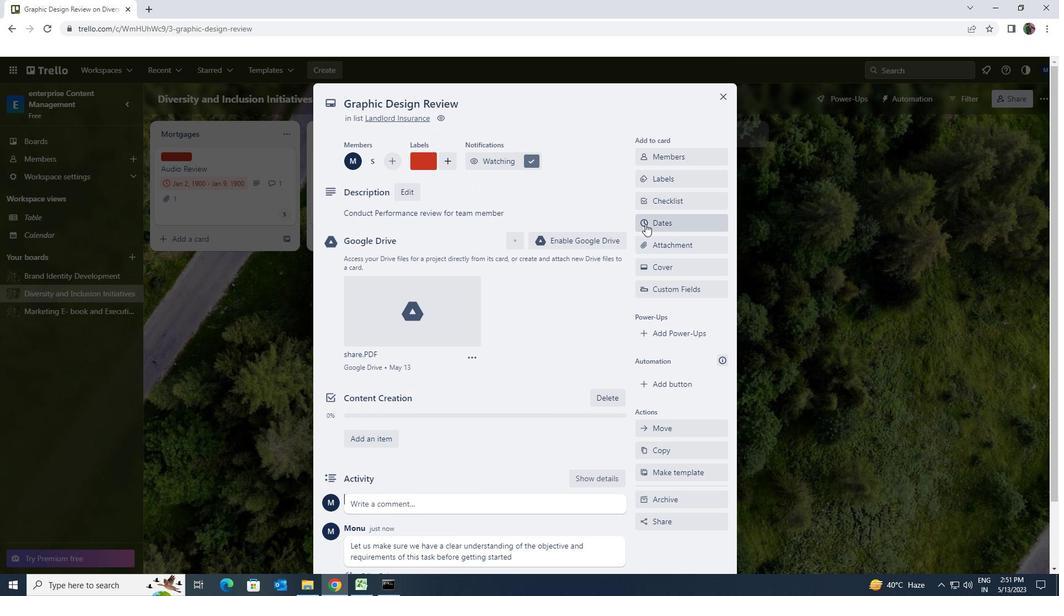 
Action: Mouse moved to (646, 299)
Screenshot: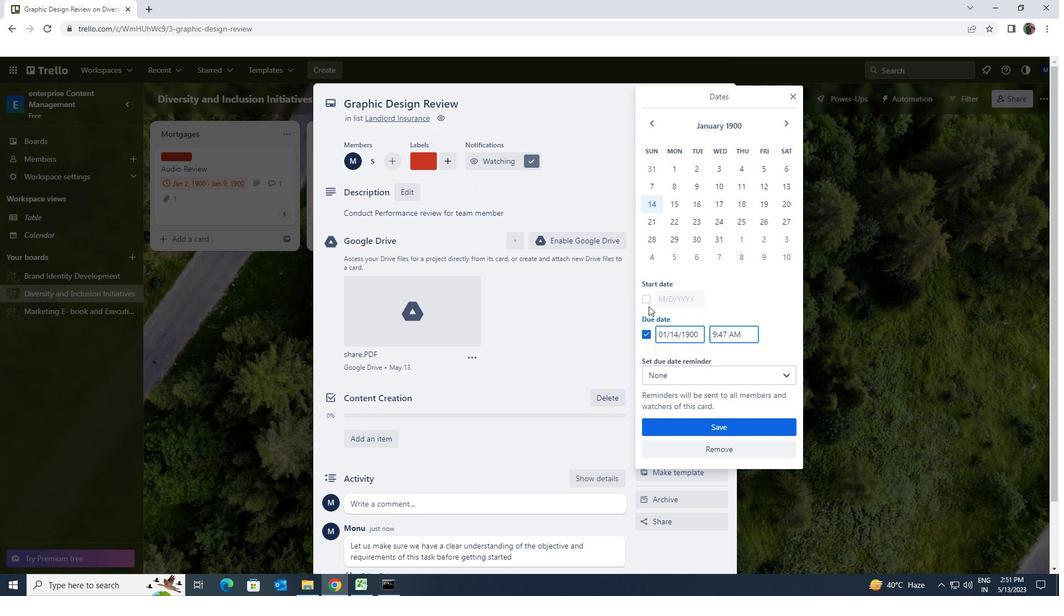 
Action: Mouse pressed left at (646, 299)
Screenshot: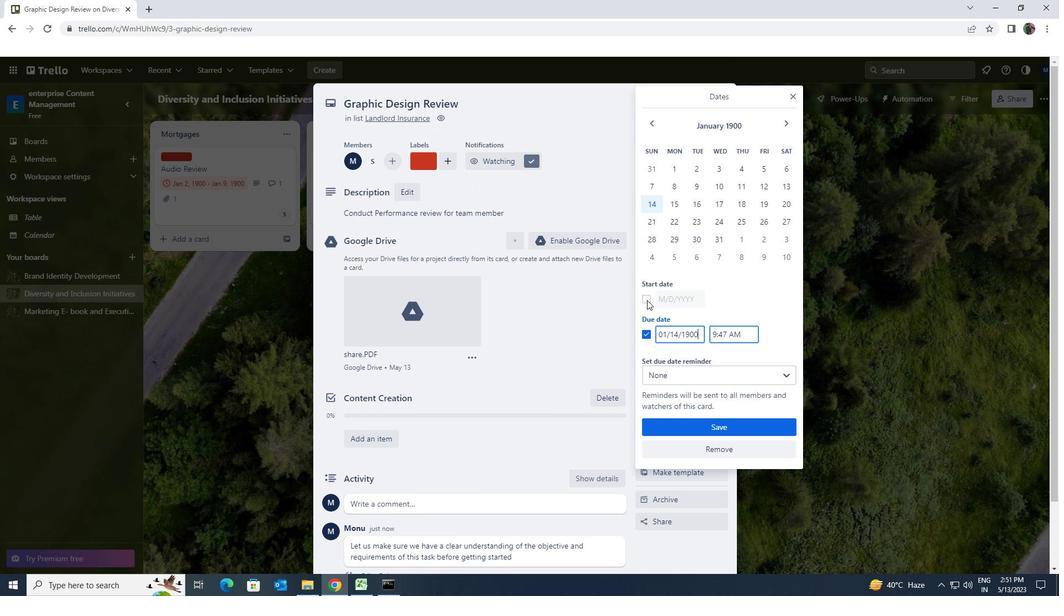 
Action: Mouse moved to (700, 301)
Screenshot: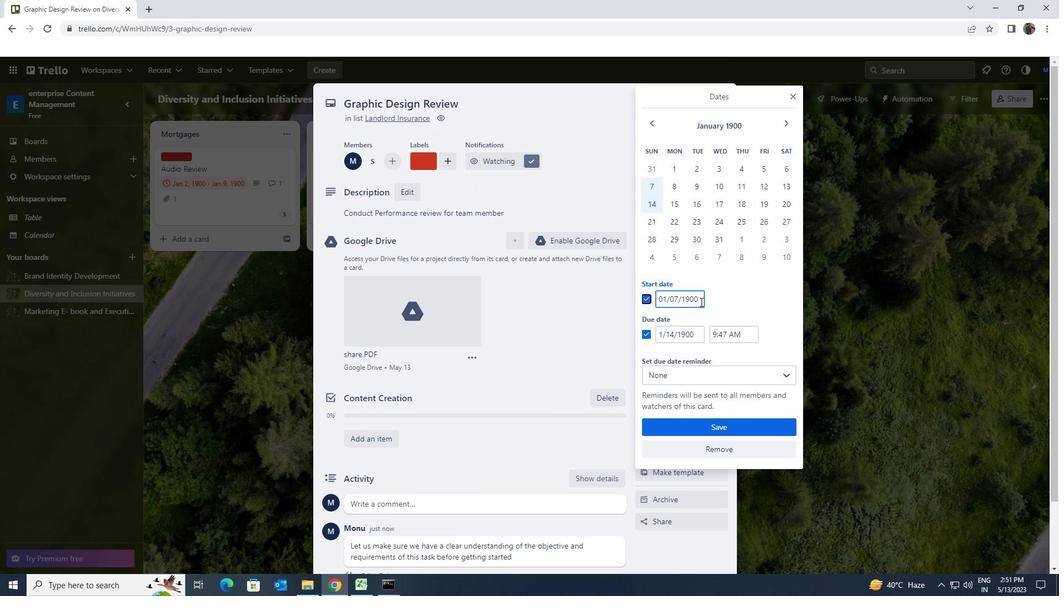 
Action: Mouse pressed left at (700, 301)
Screenshot: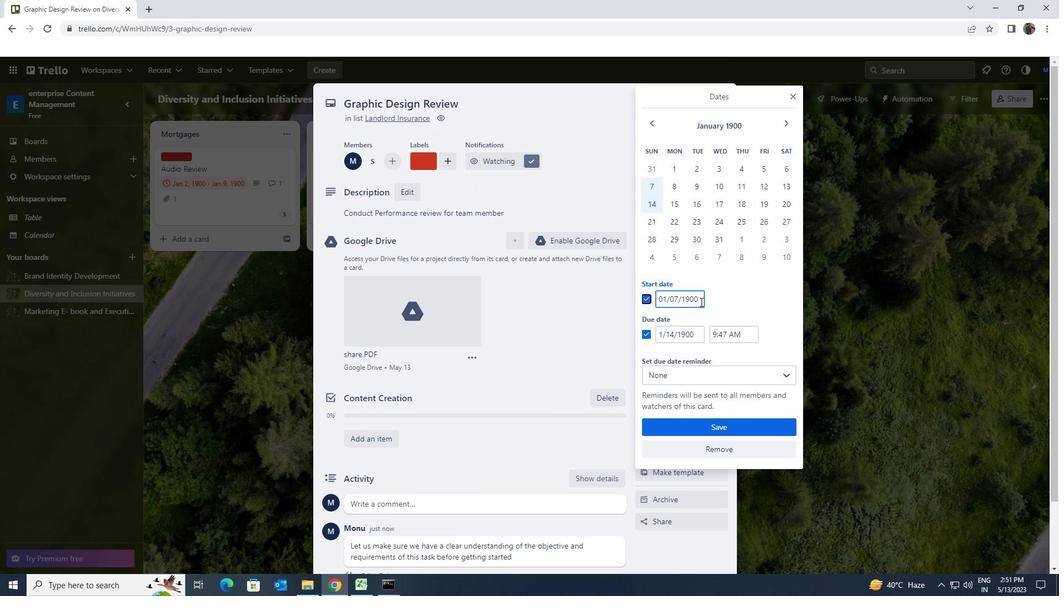 
Action: Mouse moved to (654, 305)
Screenshot: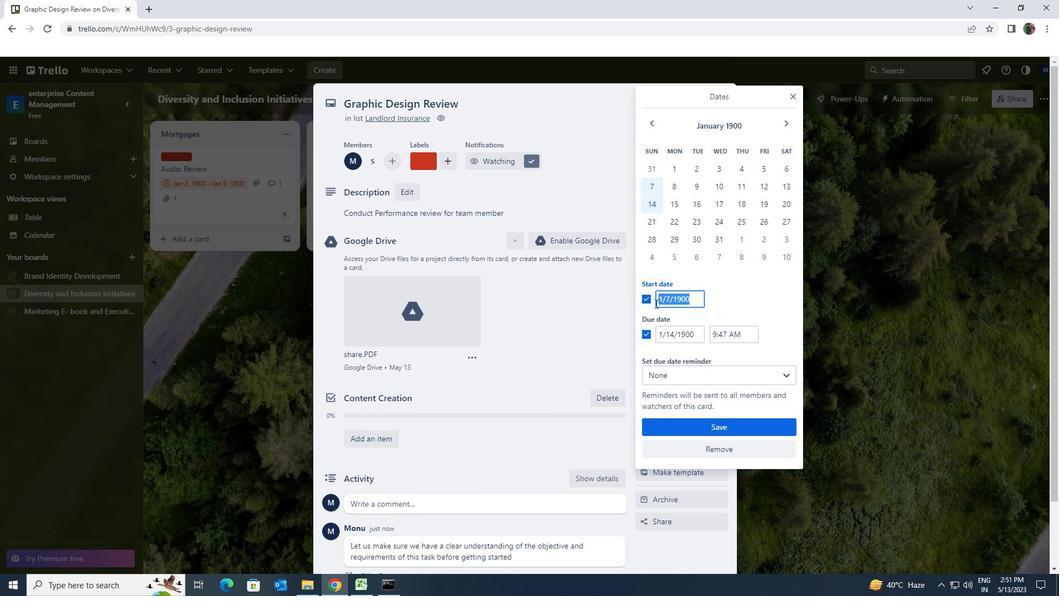 
Action: Key pressed 1/8/1900
Screenshot: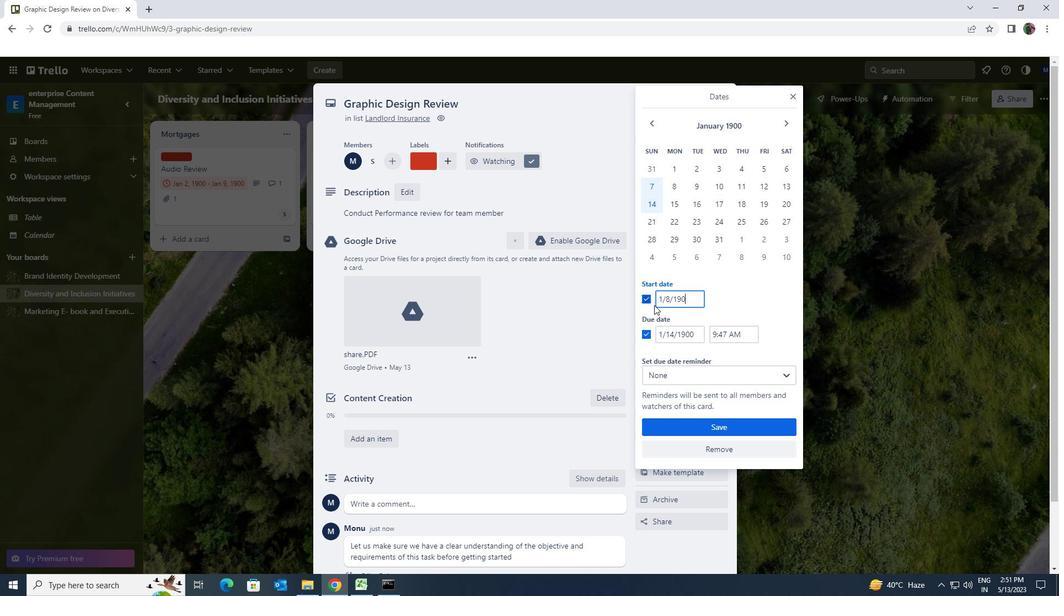 
Action: Mouse moved to (697, 333)
Screenshot: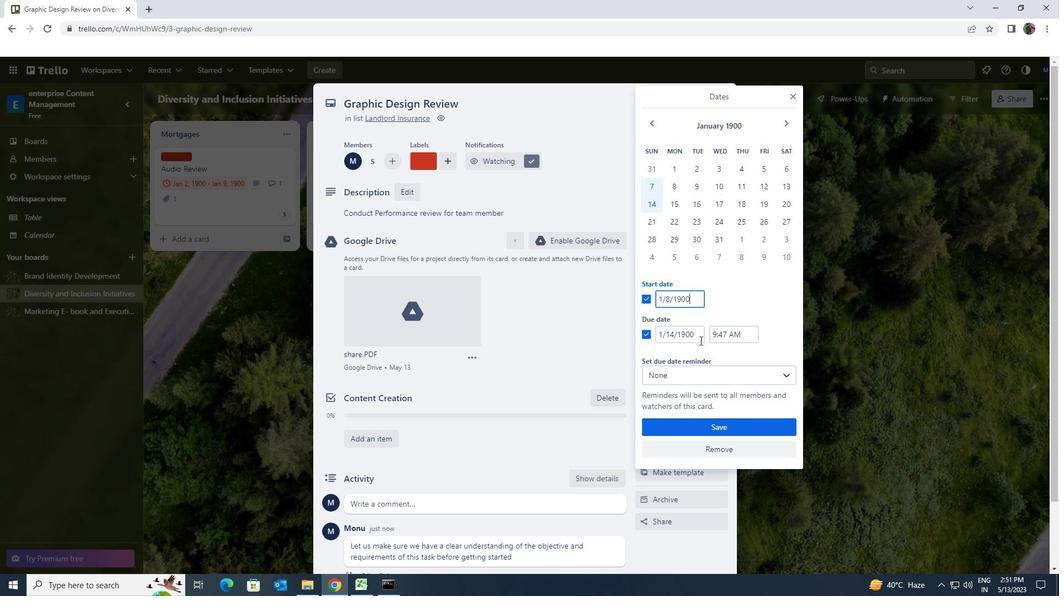 
Action: Mouse pressed left at (697, 333)
Screenshot: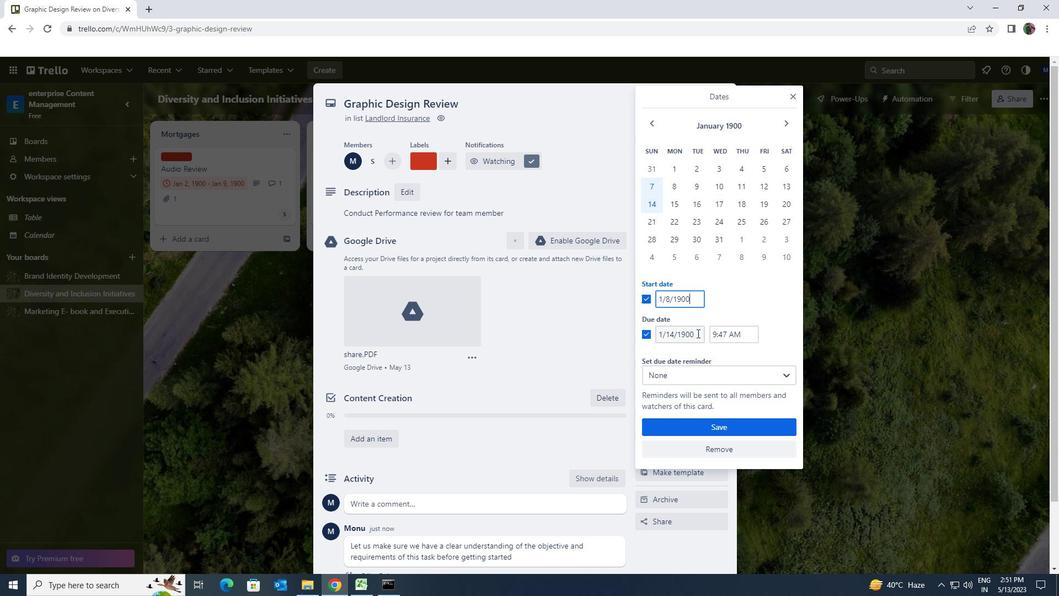 
Action: Mouse moved to (656, 335)
Screenshot: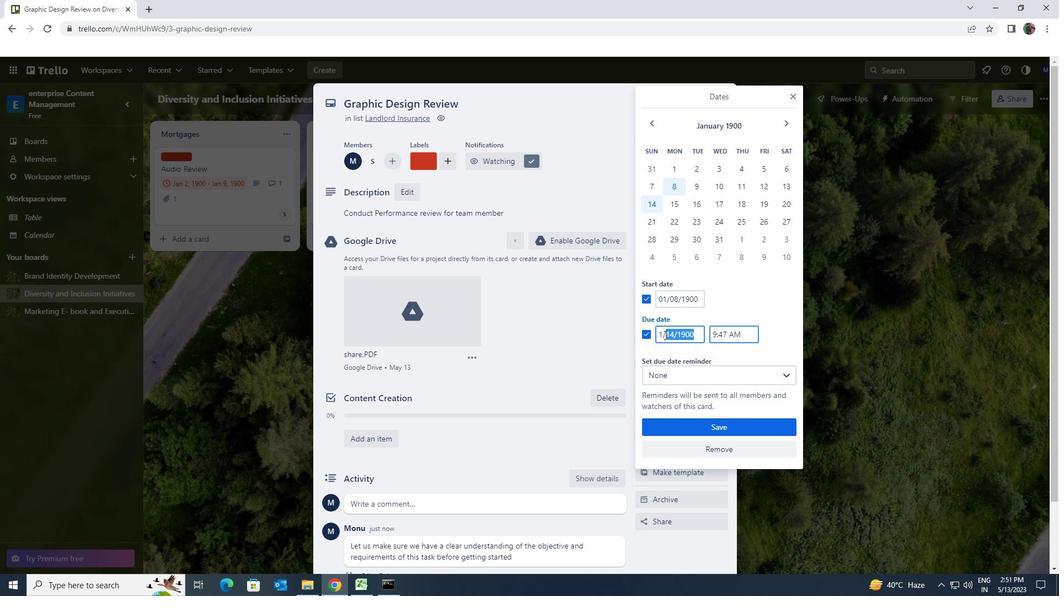 
Action: Key pressed 1/15/1900
Screenshot: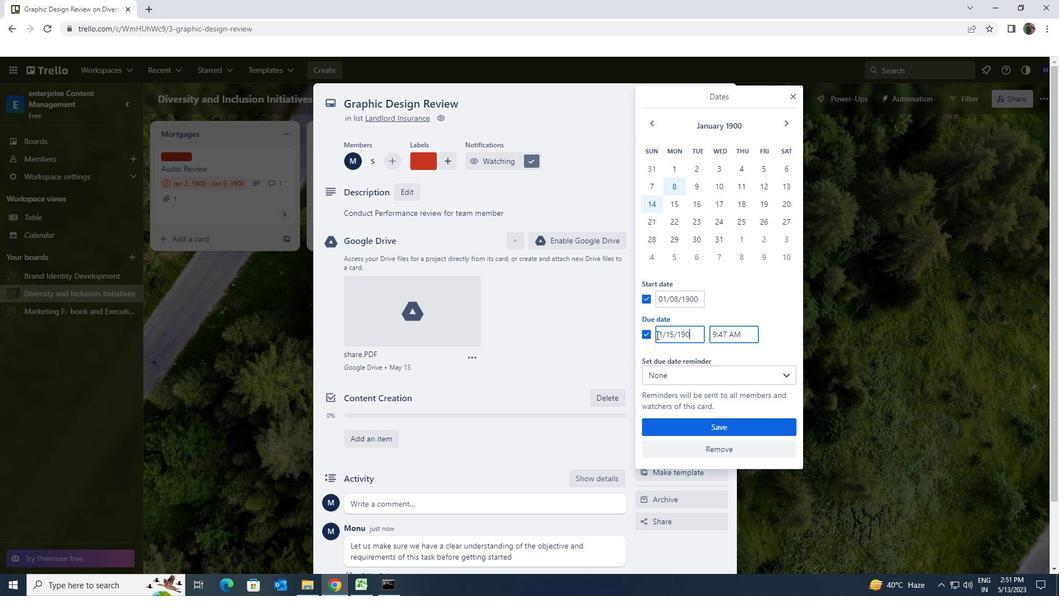 
Action: Mouse moved to (692, 422)
Screenshot: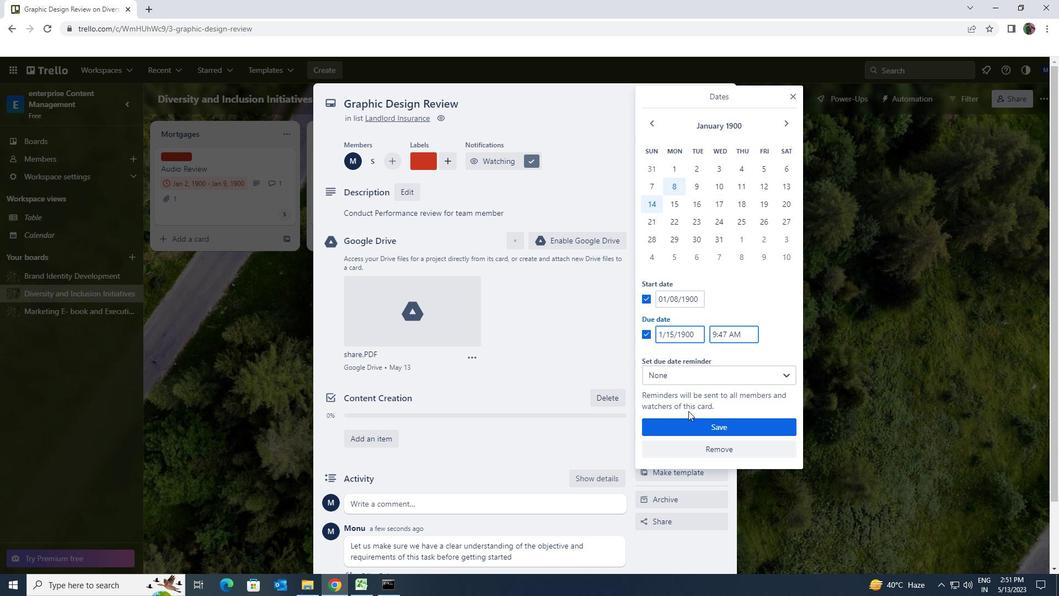 
Action: Mouse pressed left at (692, 422)
Screenshot: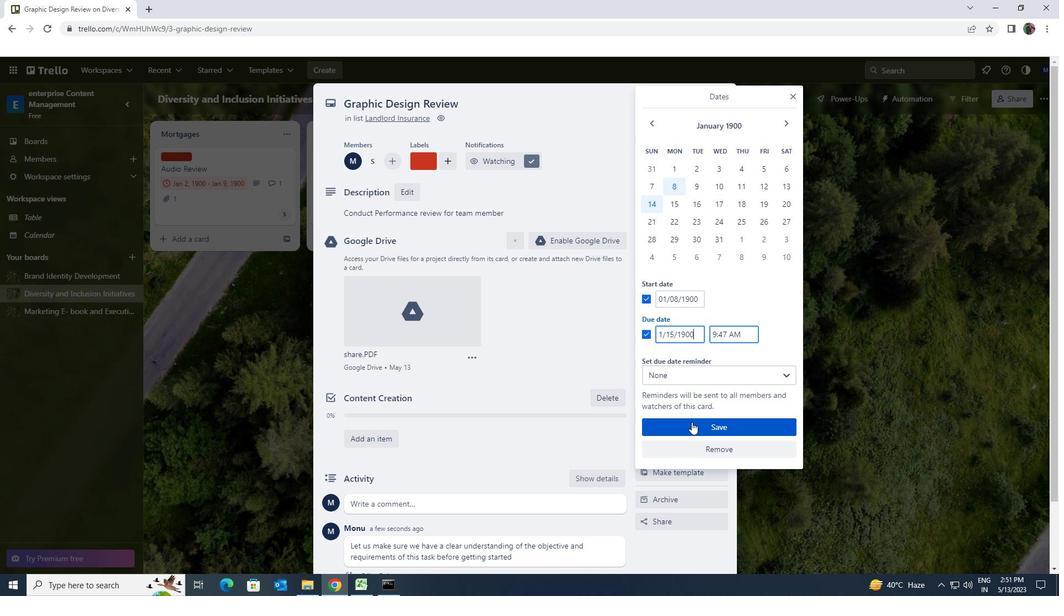 
